 Task: Open Card Natural Language Processing Review in Board Project Time Tracking to Workspace Financial Analysis and Planning and add a team member Softage.4@softage.net, a label Orange, a checklist Bankruptcy Law, an attachment from your computer, a color Orange and finally, add a card description 'Develop and launch new email marketing campaign for lead generation' and a comment 'Let us approach this task with a sense of creativity and innovation, looking for unique and unconventional solutions.'. Add a start date 'Jan 08, 1900' with a due date 'Jan 15, 1900'
Action: Mouse moved to (72, 270)
Screenshot: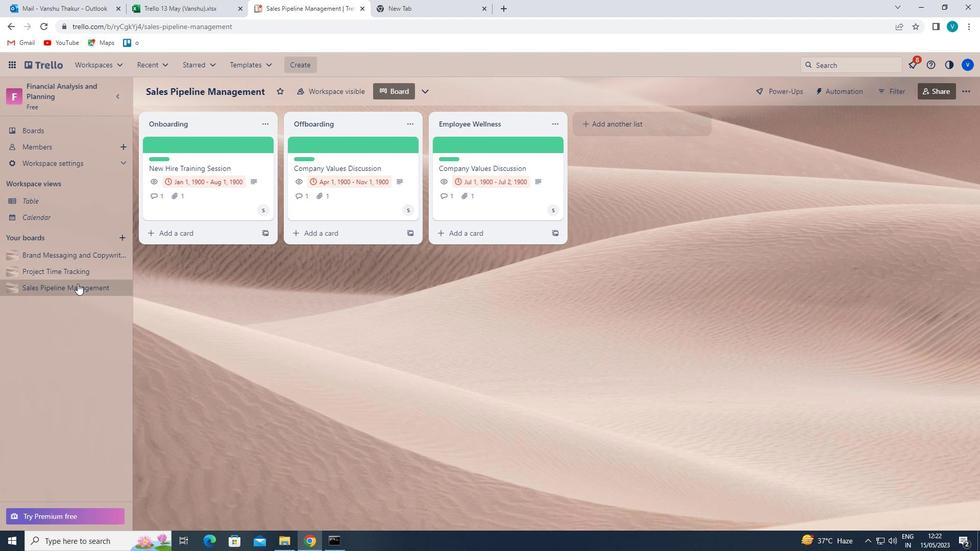 
Action: Mouse pressed left at (72, 270)
Screenshot: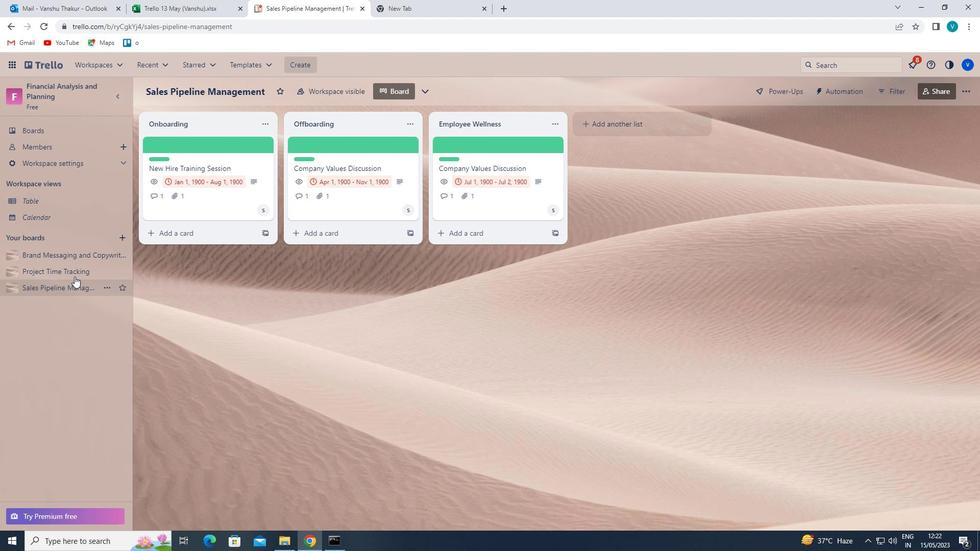 
Action: Mouse moved to (485, 147)
Screenshot: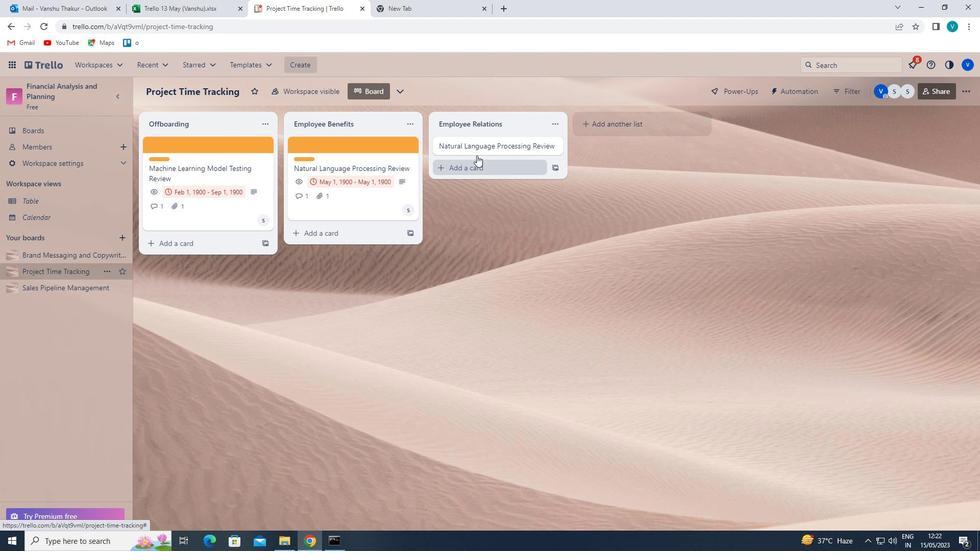 
Action: Mouse pressed left at (485, 147)
Screenshot: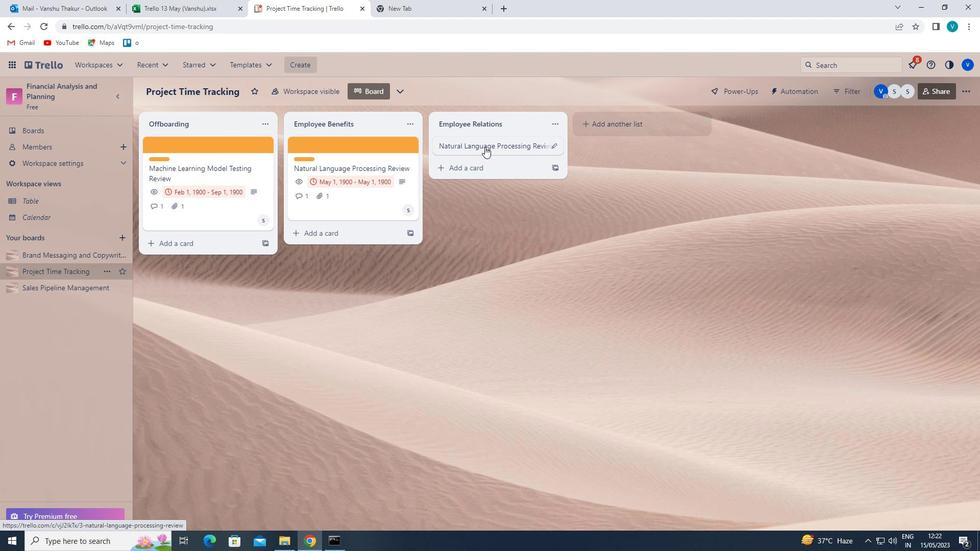 
Action: Mouse moved to (630, 173)
Screenshot: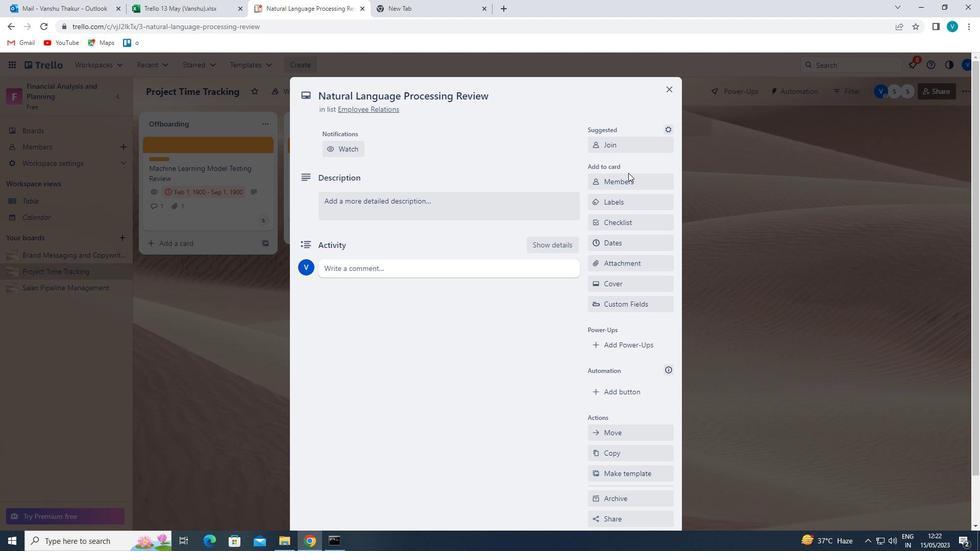 
Action: Mouse pressed left at (630, 173)
Screenshot: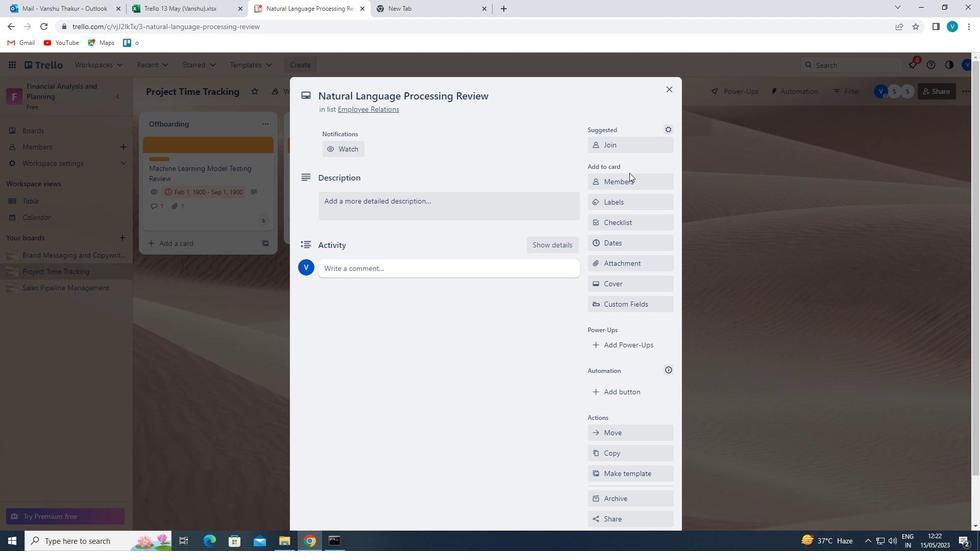 
Action: Mouse moved to (631, 178)
Screenshot: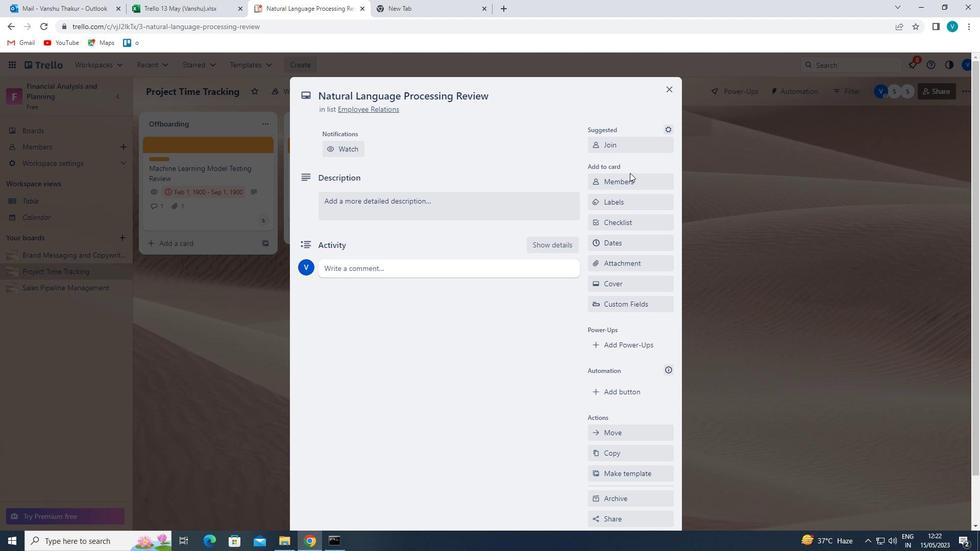 
Action: Mouse pressed left at (631, 178)
Screenshot: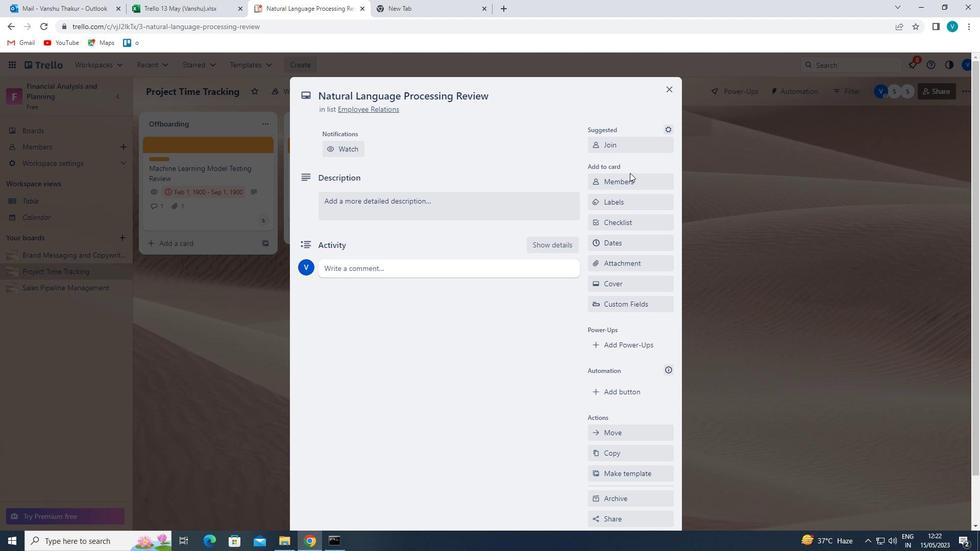 
Action: Mouse moved to (638, 228)
Screenshot: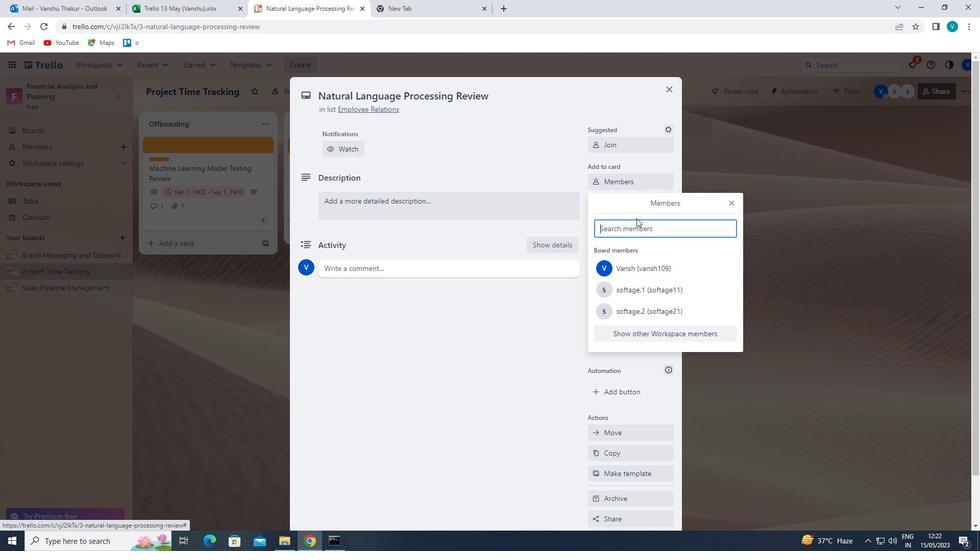 
Action: Mouse pressed left at (638, 228)
Screenshot: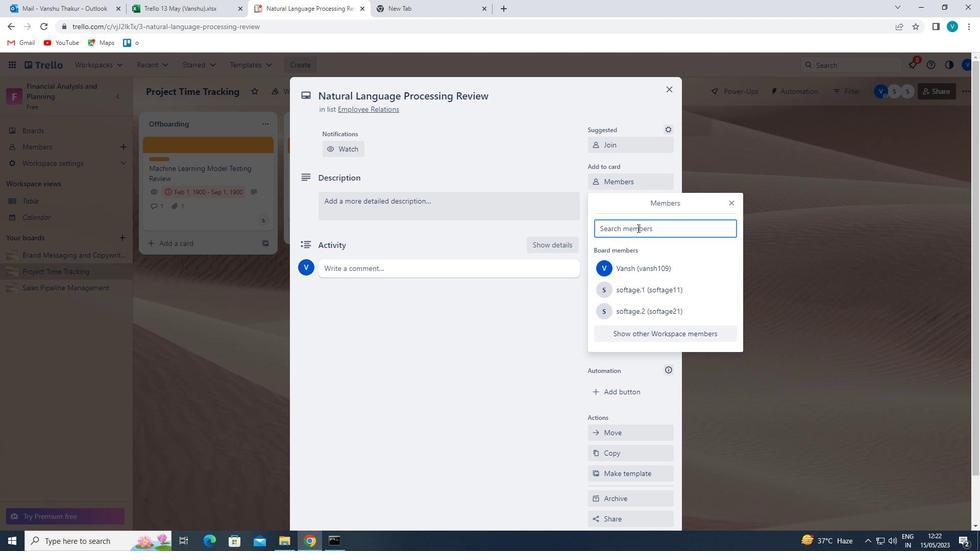 
Action: Key pressed <Key.shift>S
Screenshot: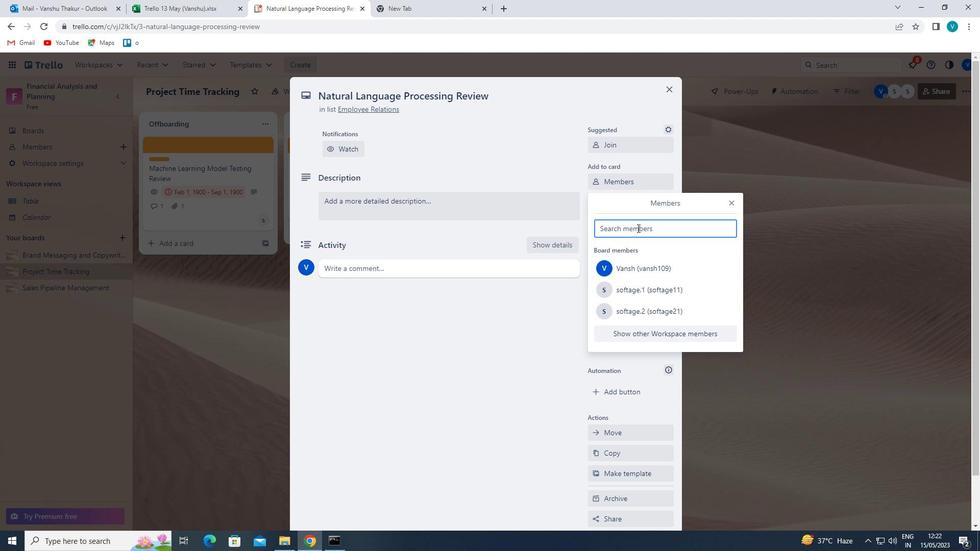 
Action: Mouse moved to (647, 351)
Screenshot: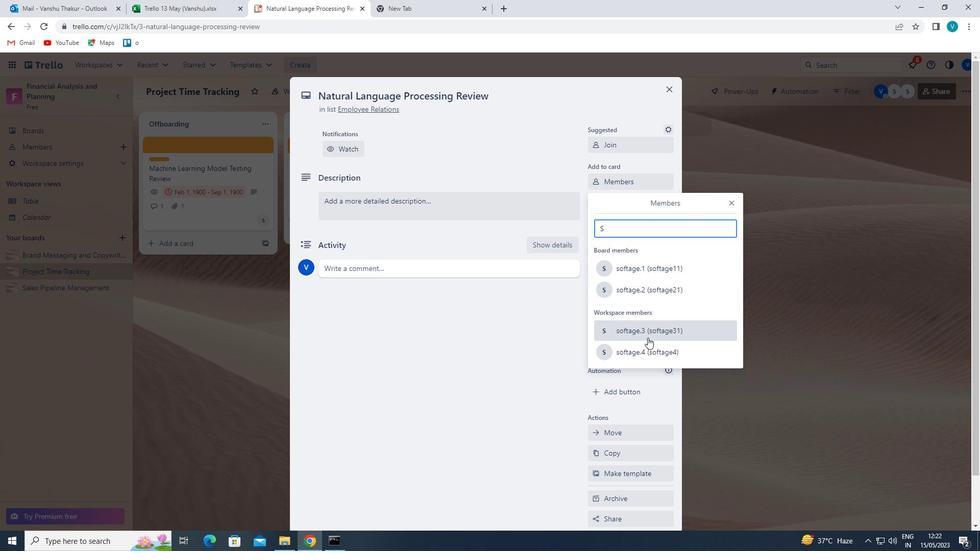 
Action: Mouse pressed left at (647, 351)
Screenshot: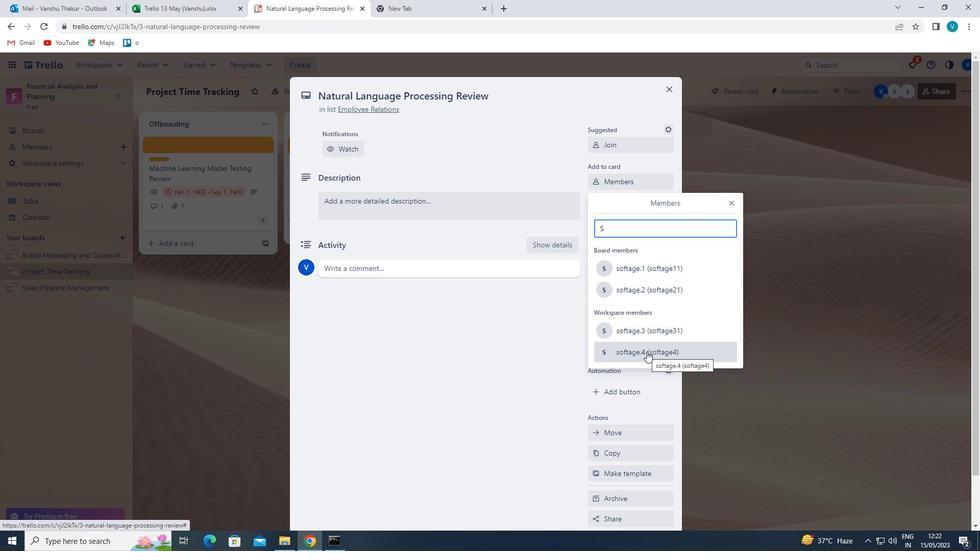 
Action: Mouse moved to (730, 201)
Screenshot: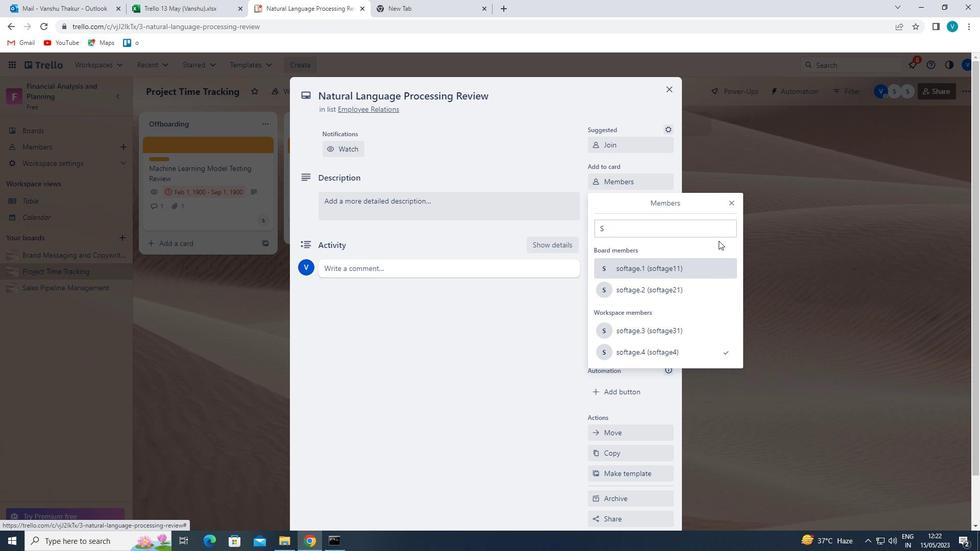 
Action: Mouse pressed left at (730, 201)
Screenshot: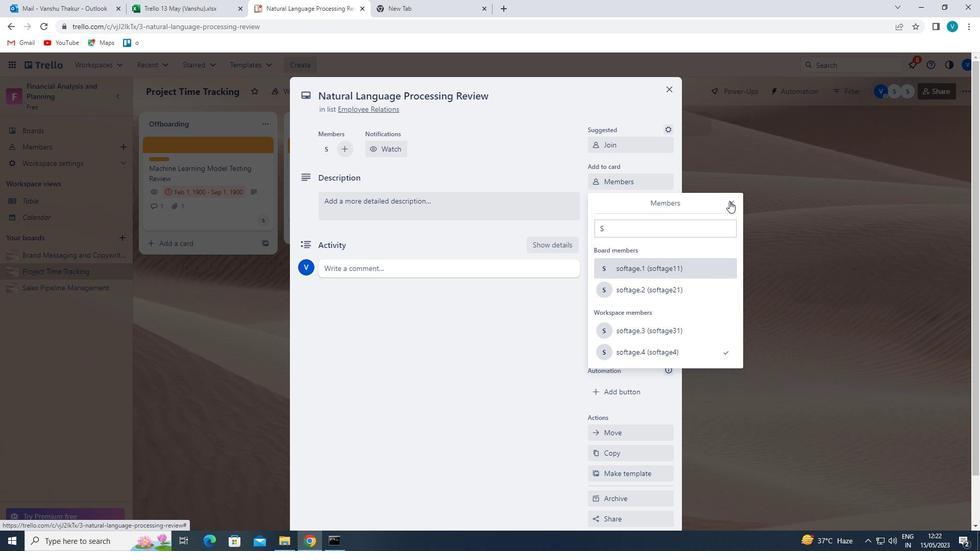 
Action: Mouse moved to (656, 205)
Screenshot: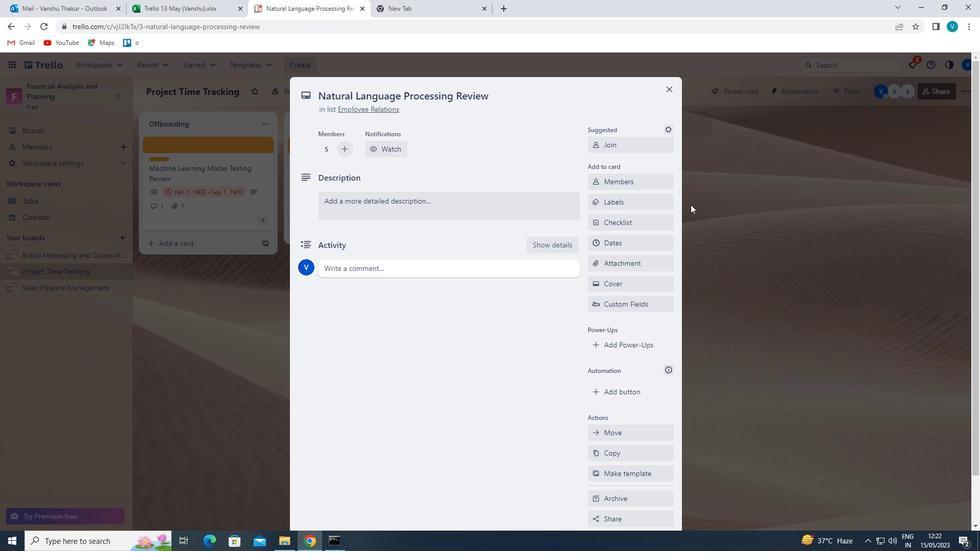 
Action: Mouse pressed left at (656, 205)
Screenshot: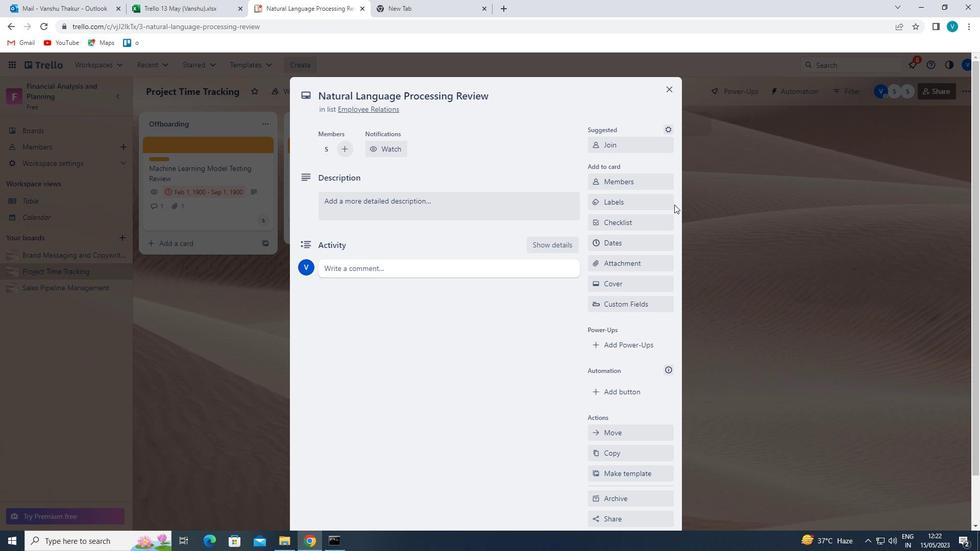 
Action: Mouse moved to (652, 317)
Screenshot: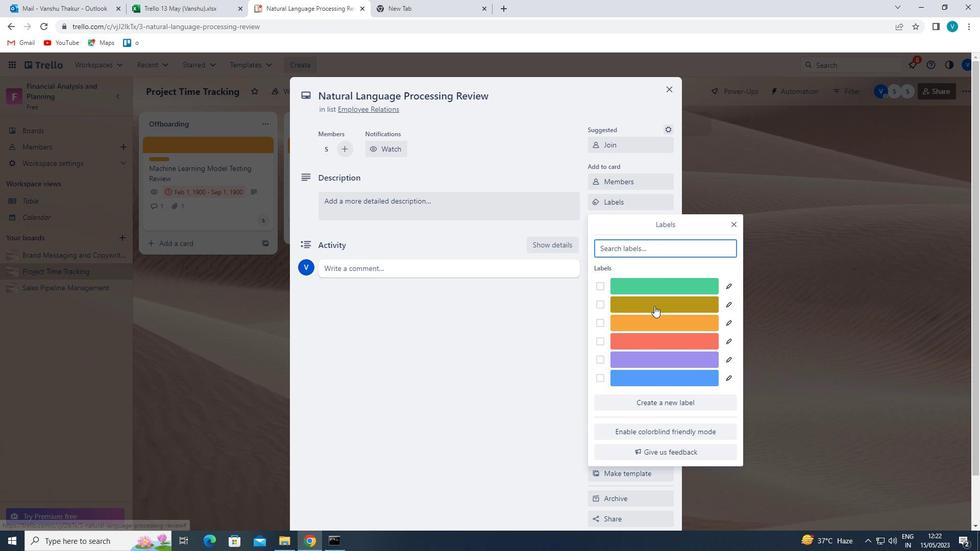 
Action: Mouse pressed left at (652, 317)
Screenshot: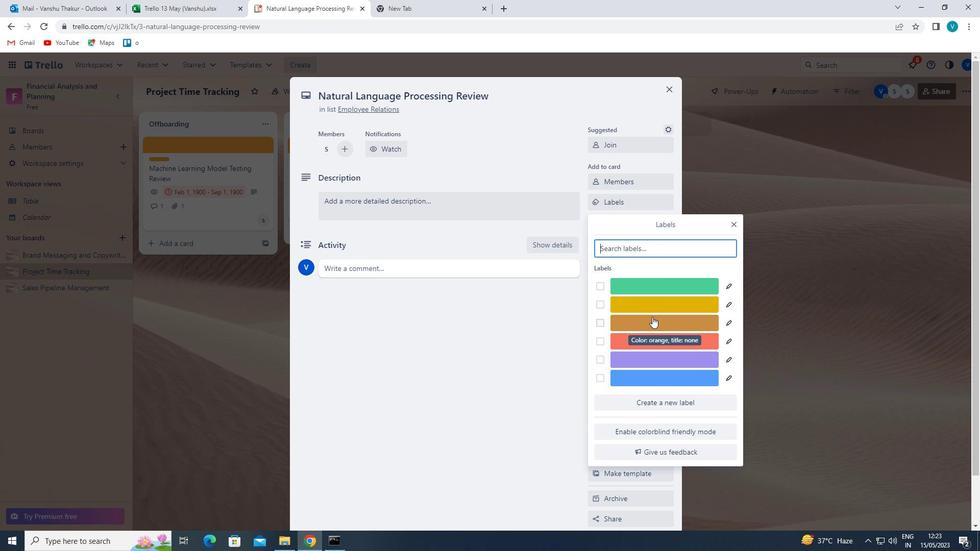 
Action: Mouse moved to (734, 224)
Screenshot: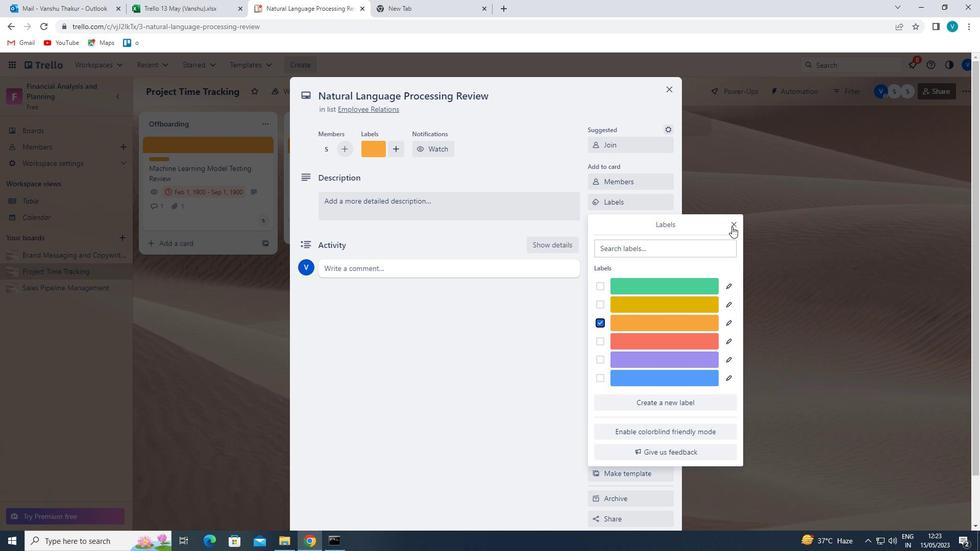 
Action: Mouse pressed left at (734, 224)
Screenshot: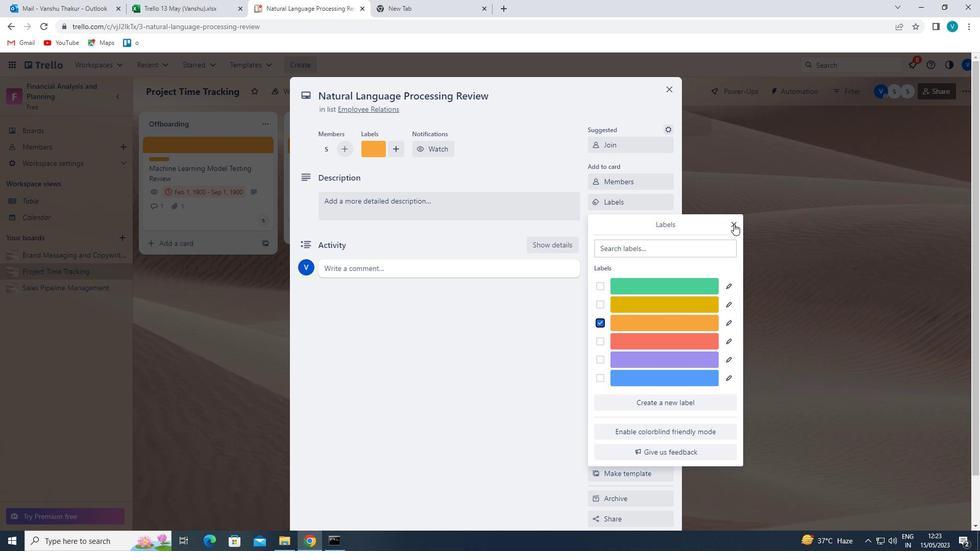 
Action: Mouse moved to (626, 224)
Screenshot: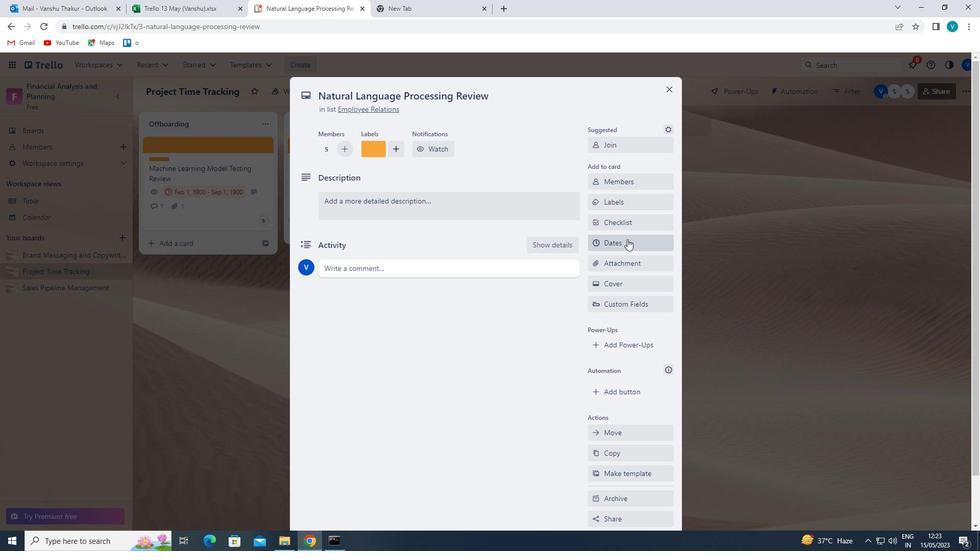 
Action: Mouse pressed left at (626, 224)
Screenshot: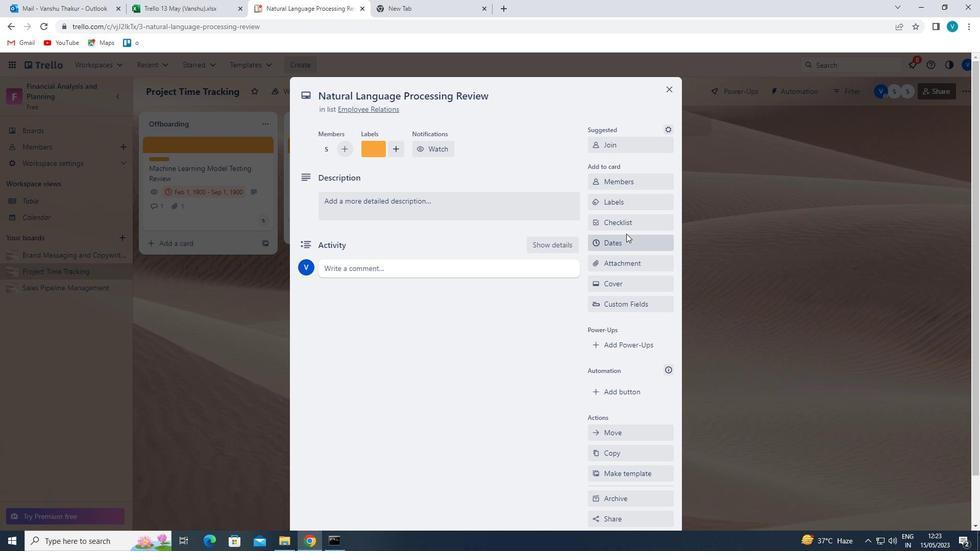 
Action: Key pressed <Key.shift>B
Screenshot: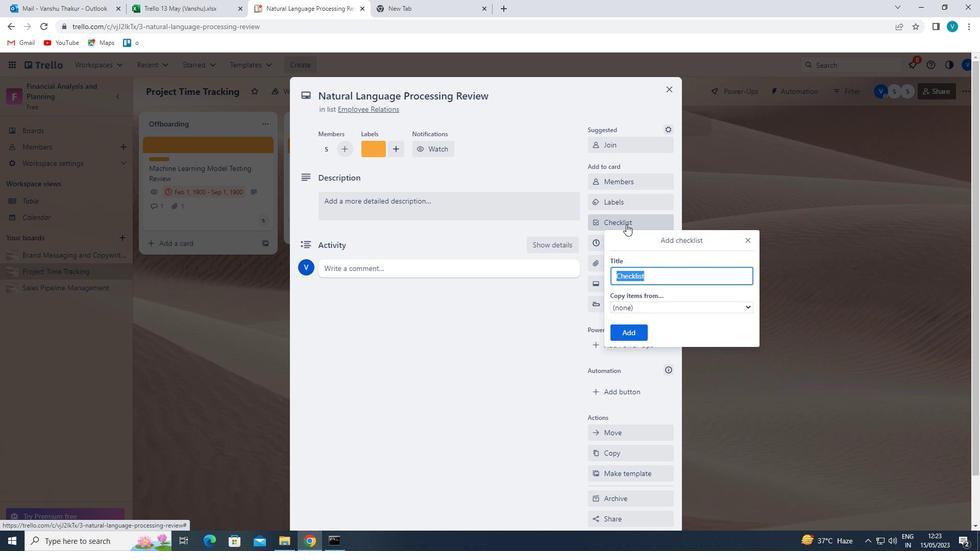 
Action: Mouse moved to (685, 335)
Screenshot: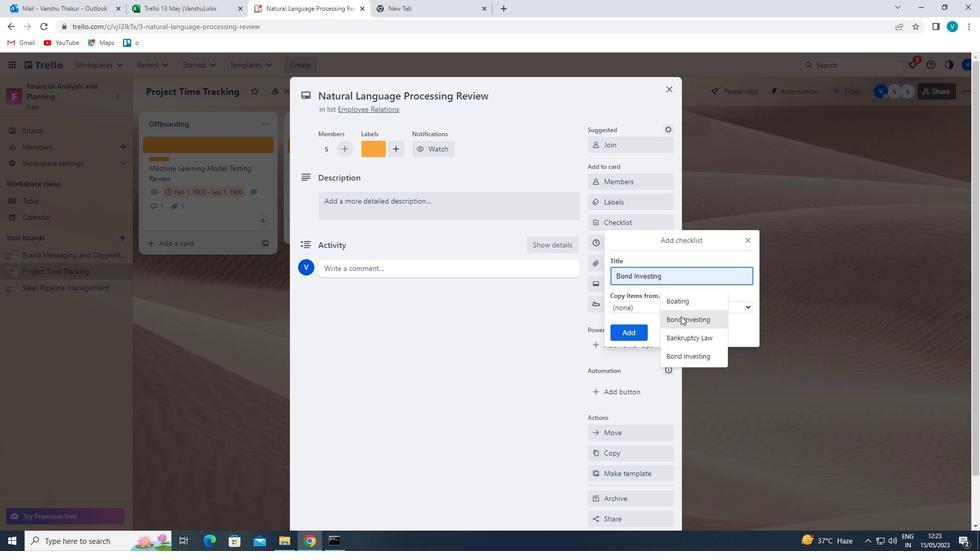 
Action: Mouse pressed left at (685, 335)
Screenshot: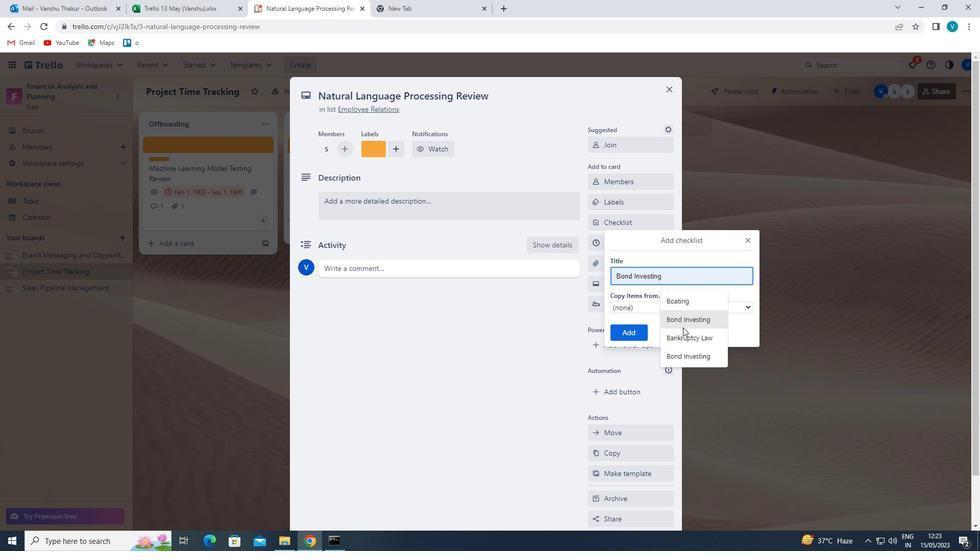 
Action: Mouse moved to (634, 330)
Screenshot: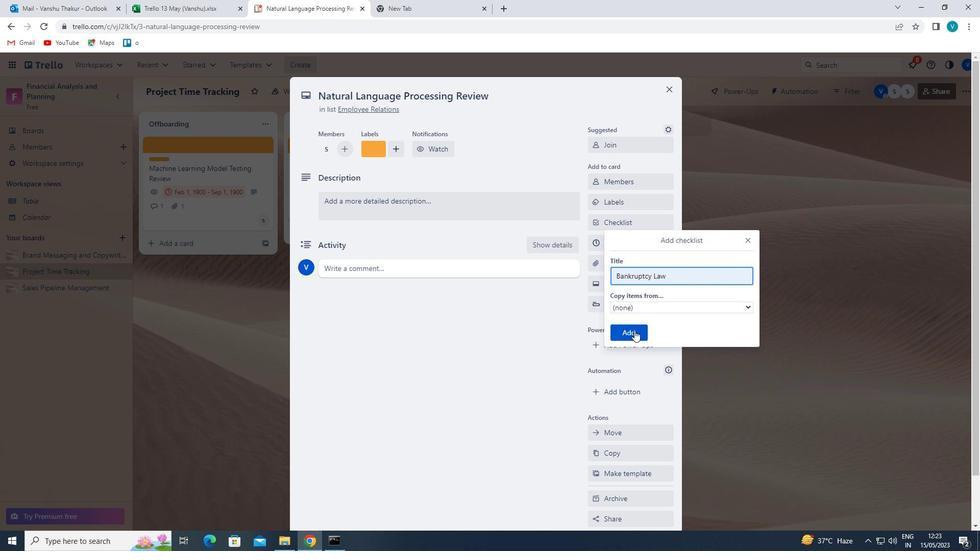 
Action: Mouse pressed left at (634, 330)
Screenshot: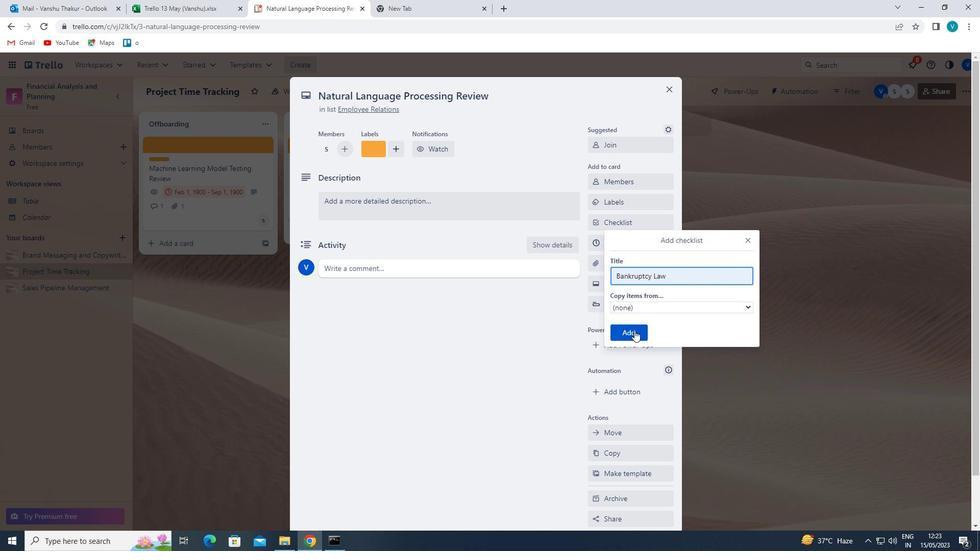 
Action: Mouse moved to (625, 261)
Screenshot: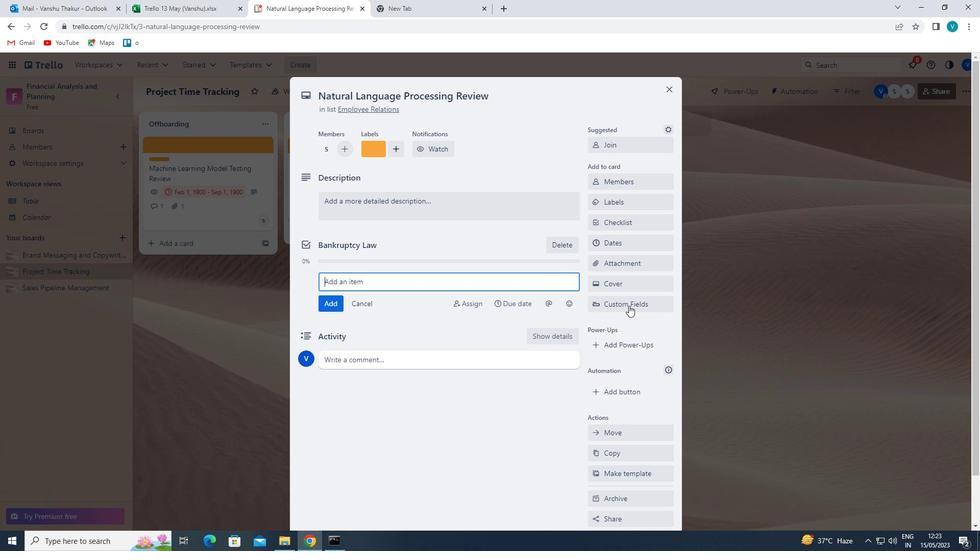 
Action: Mouse pressed left at (625, 261)
Screenshot: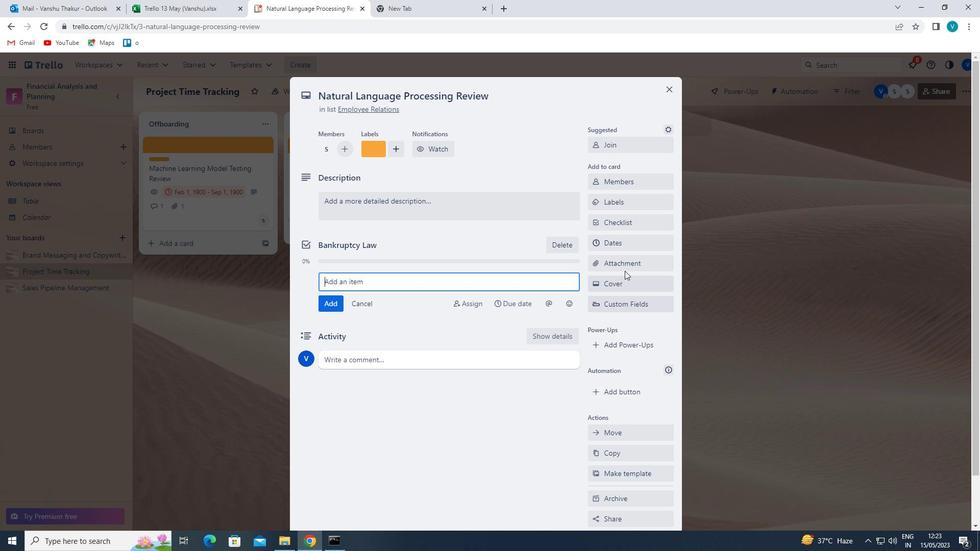 
Action: Mouse moved to (625, 306)
Screenshot: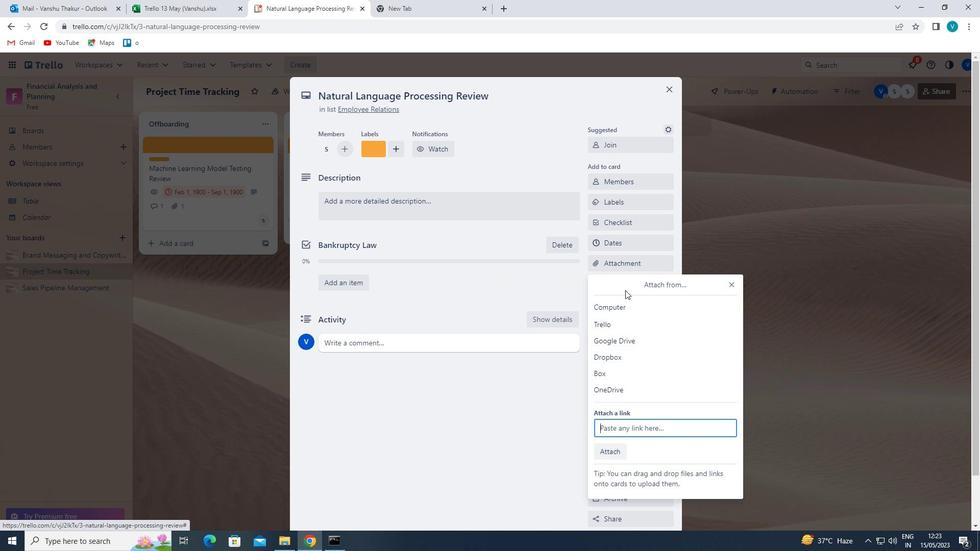 
Action: Mouse pressed left at (625, 306)
Screenshot: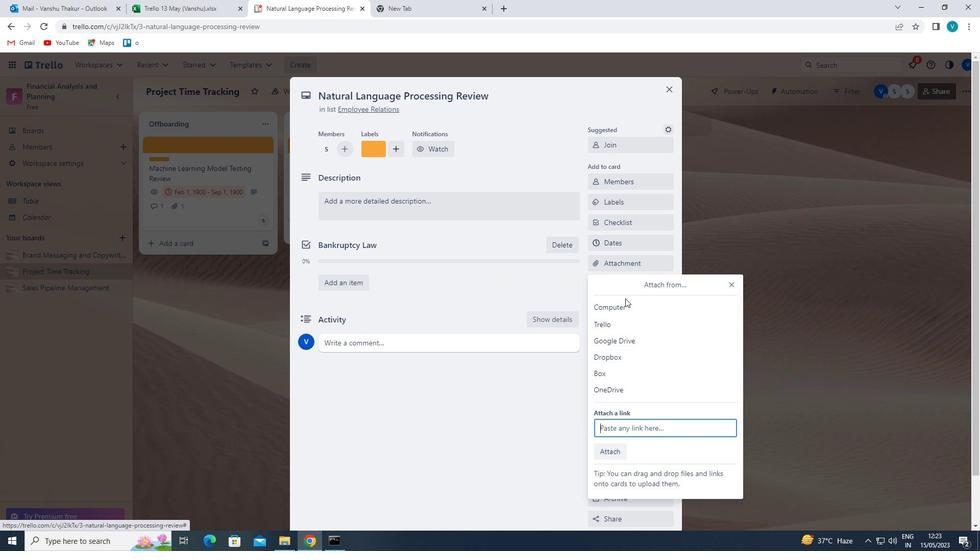 
Action: Mouse moved to (183, 178)
Screenshot: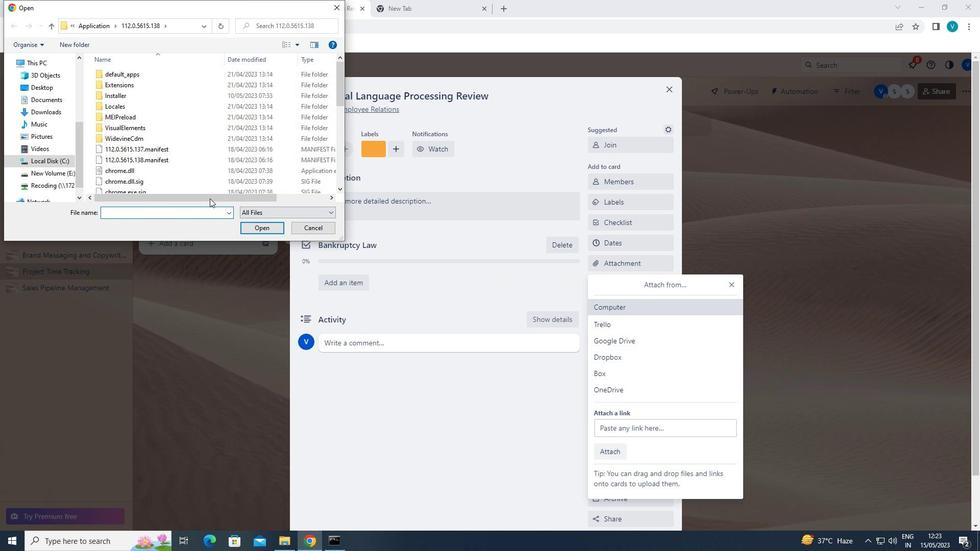 
Action: Mouse pressed left at (183, 178)
Screenshot: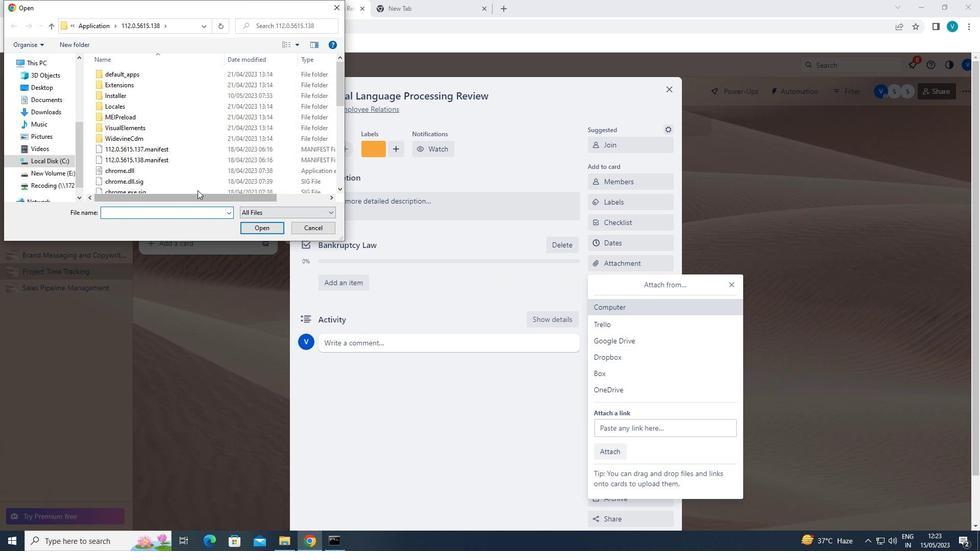 
Action: Mouse moved to (264, 228)
Screenshot: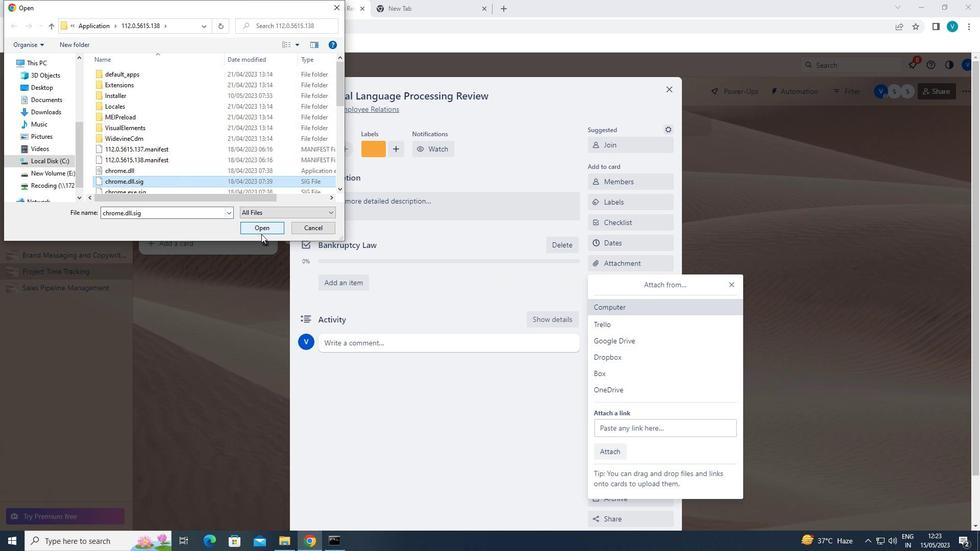 
Action: Mouse pressed left at (264, 228)
Screenshot: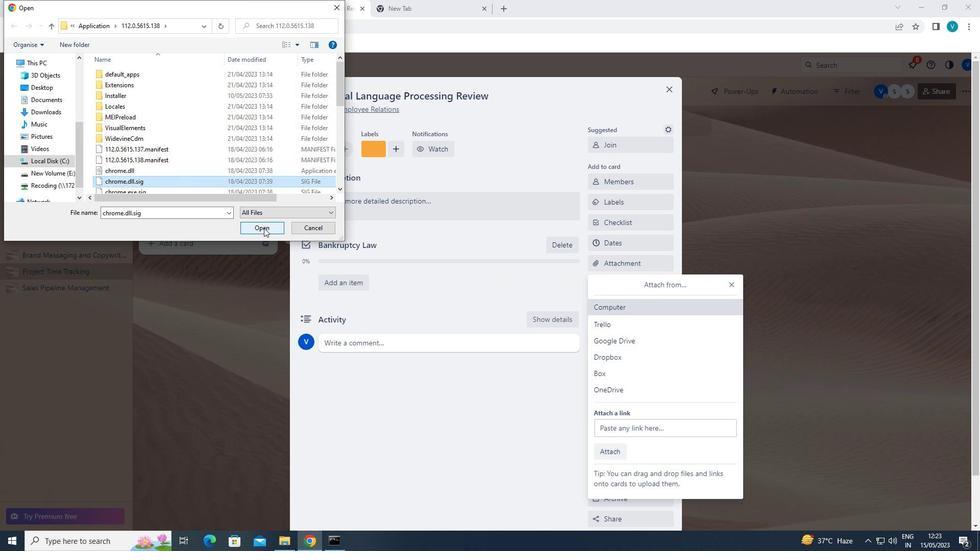 
Action: Mouse moved to (622, 284)
Screenshot: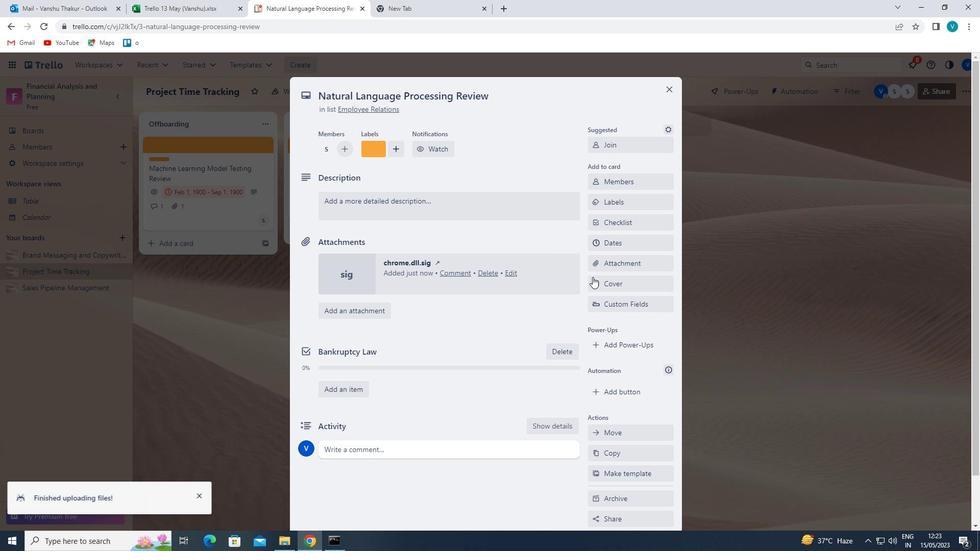 
Action: Mouse pressed left at (622, 284)
Screenshot: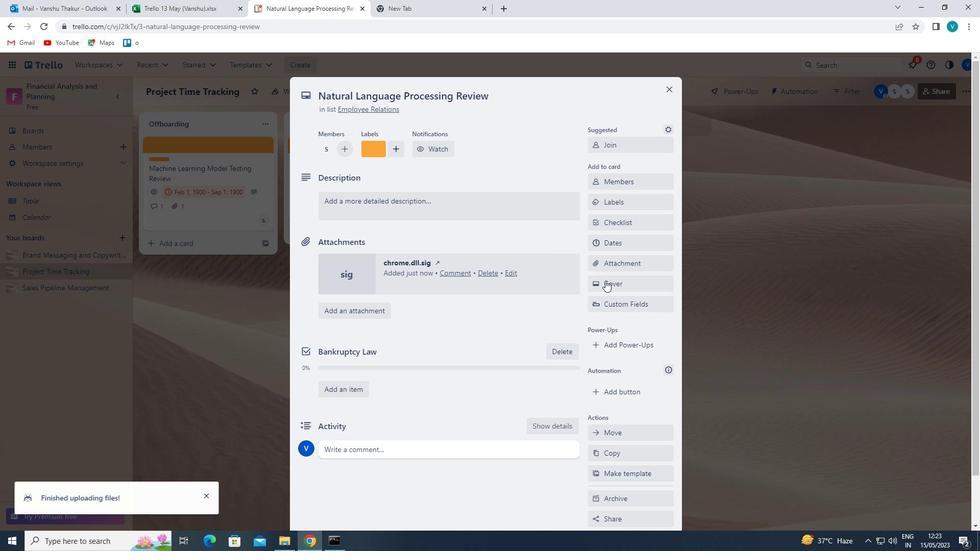 
Action: Mouse moved to (659, 323)
Screenshot: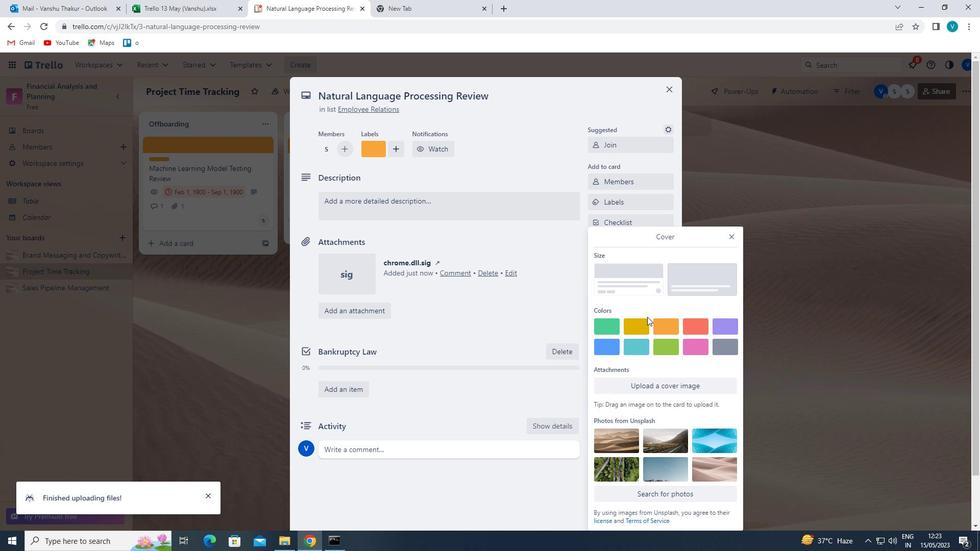 
Action: Mouse pressed left at (659, 323)
Screenshot: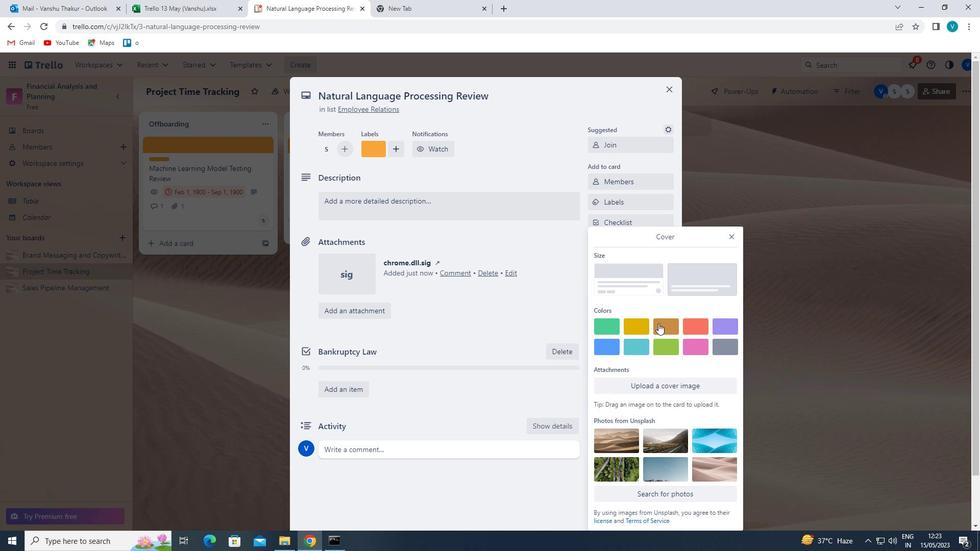 
Action: Mouse moved to (730, 222)
Screenshot: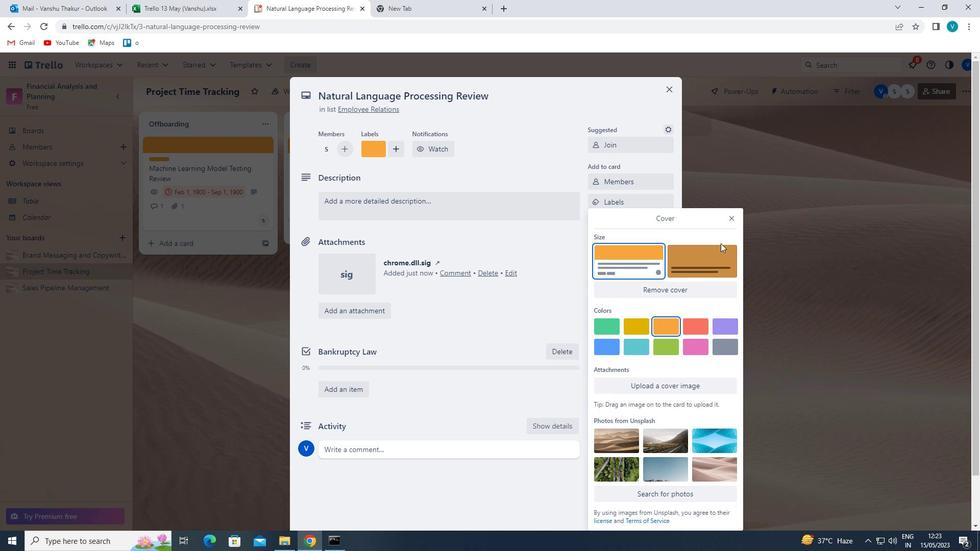 
Action: Mouse pressed left at (730, 222)
Screenshot: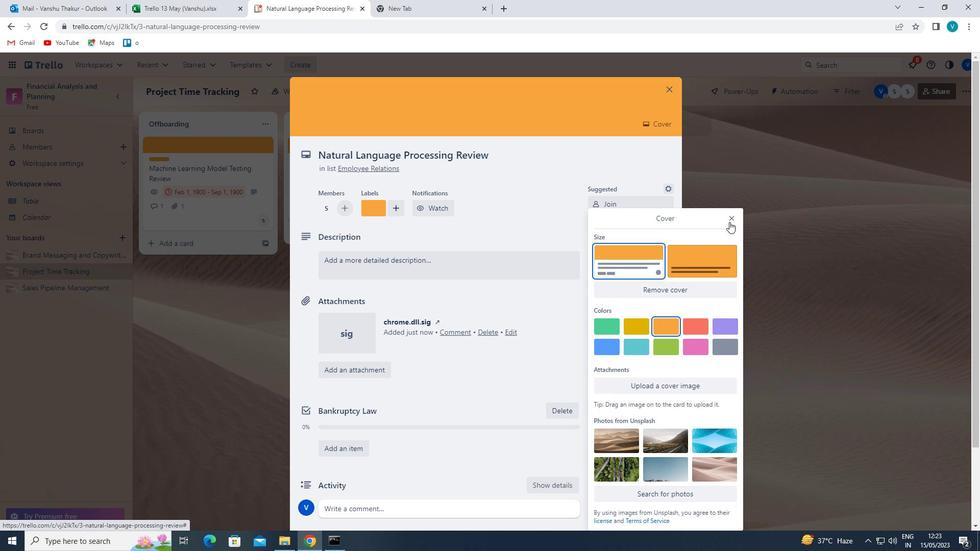 
Action: Mouse moved to (508, 262)
Screenshot: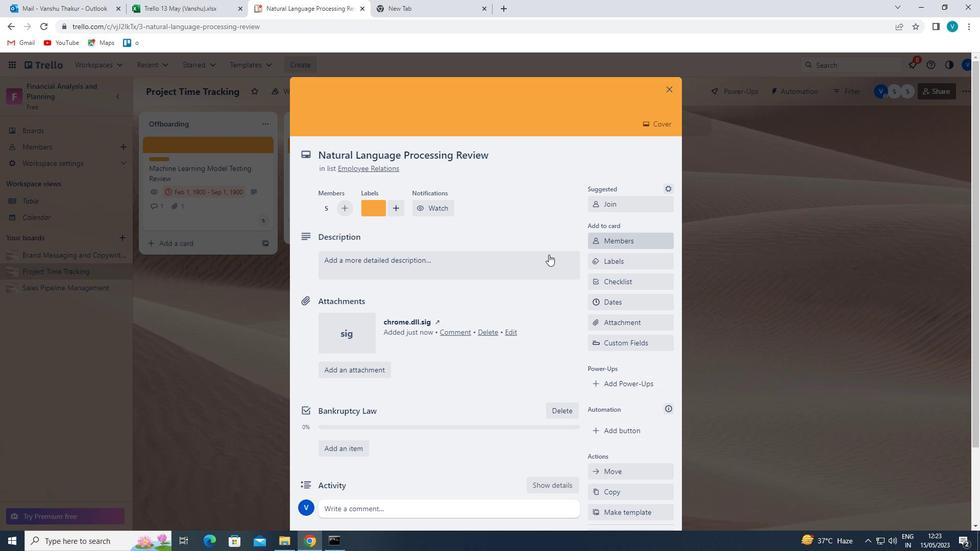 
Action: Mouse pressed left at (508, 262)
Screenshot: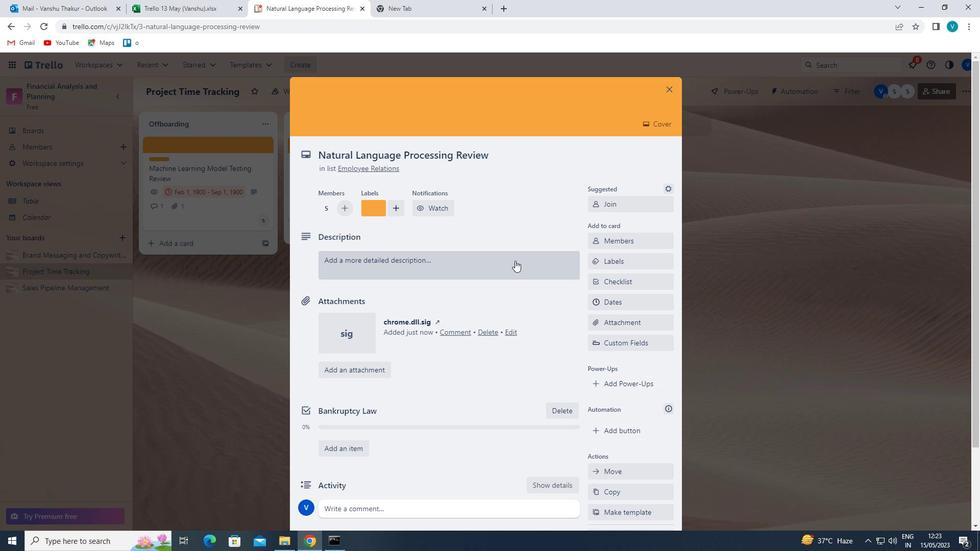 
Action: Key pressed '<Key.shift>DEVELOP<Key.space>AND<Key.space>LAUNCH<Key.space>NEW<Key.space>EMAIL<Key.space>MARKETING<Key.space>CAMPAIGN<Key.space>FOR<Key.space>LEAD<Key.space>GENERATION.'
Screenshot: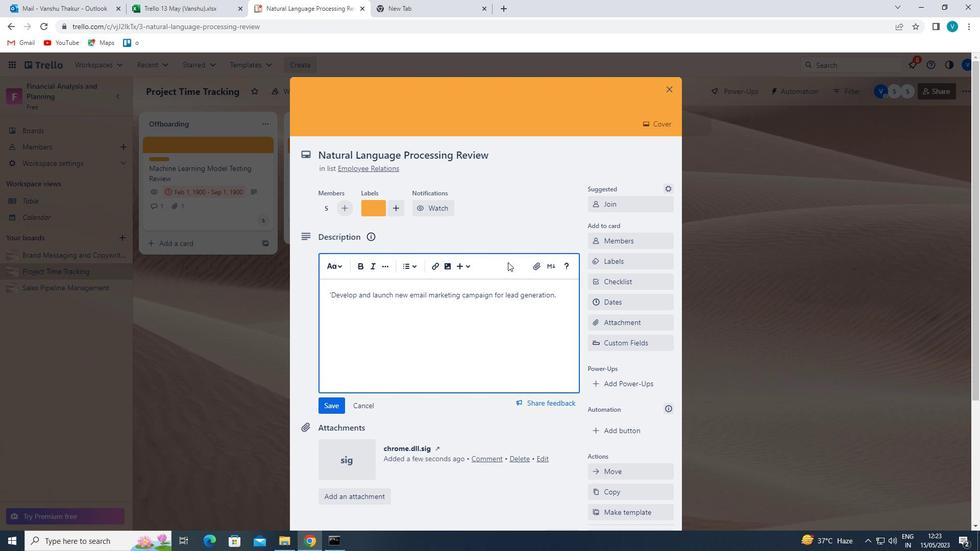 
Action: Mouse moved to (338, 398)
Screenshot: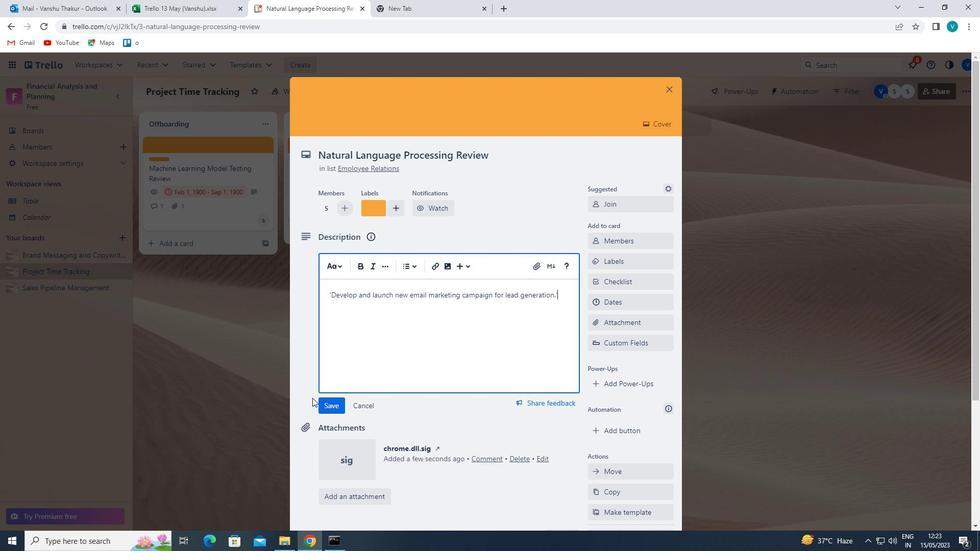 
Action: Mouse pressed left at (338, 398)
Screenshot: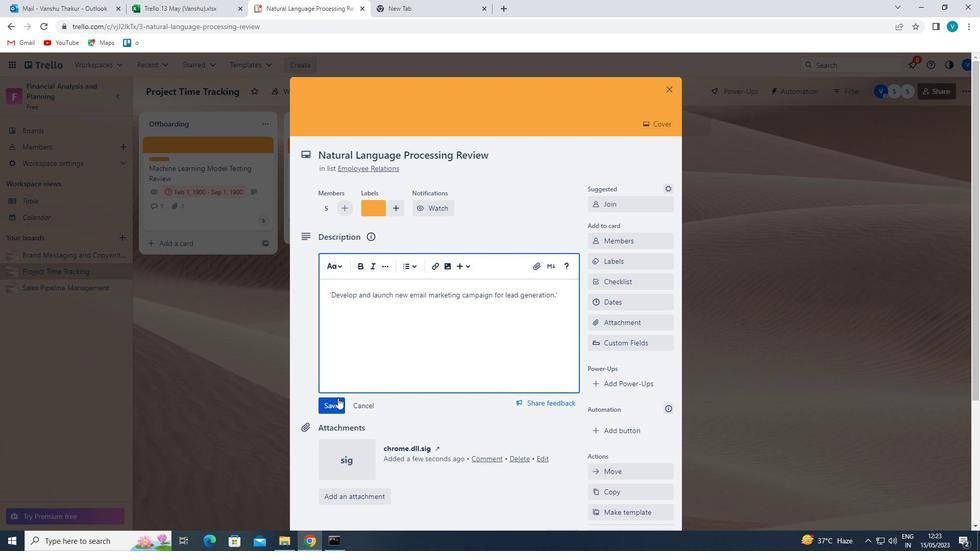 
Action: Mouse moved to (351, 392)
Screenshot: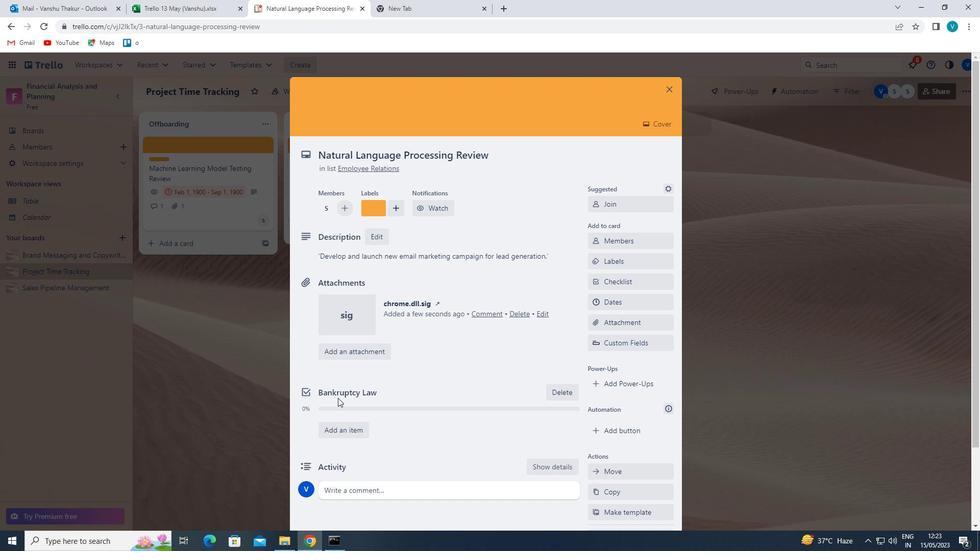 
Action: Mouse scrolled (351, 391) with delta (0, 0)
Screenshot: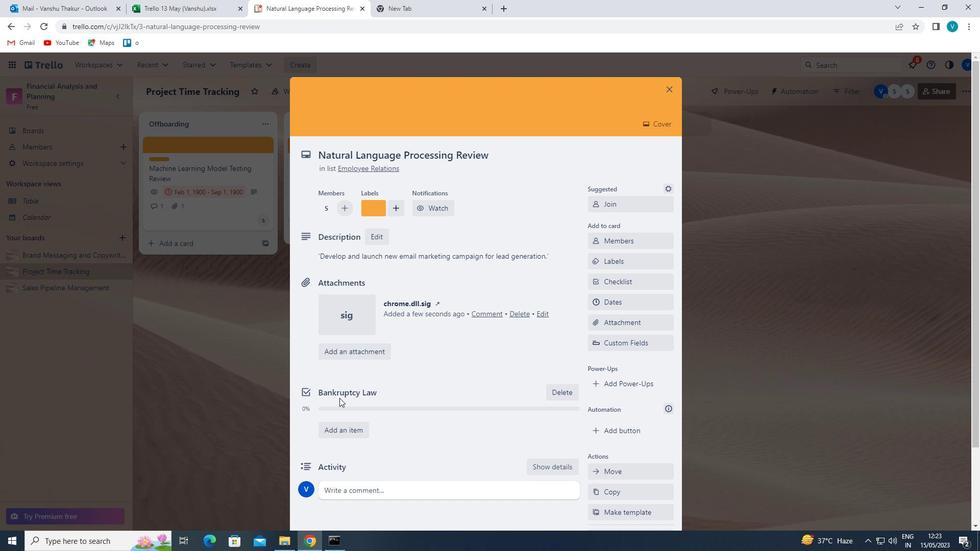 
Action: Mouse moved to (349, 446)
Screenshot: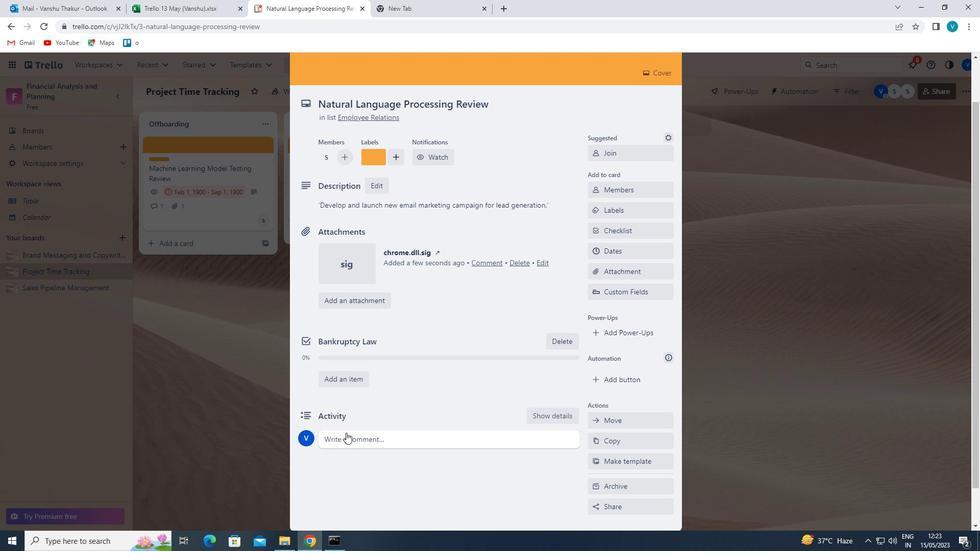 
Action: Mouse pressed left at (349, 446)
Screenshot: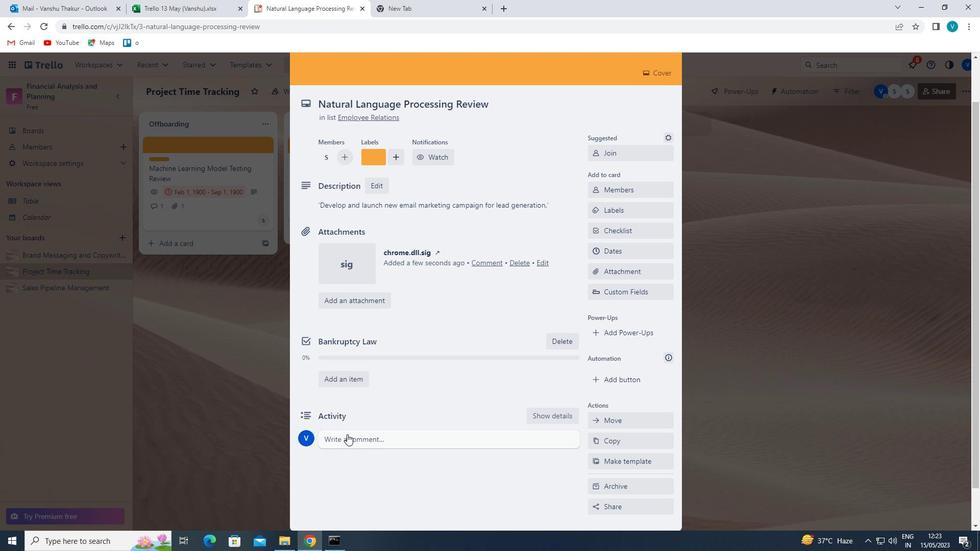 
Action: Mouse moved to (350, 446)
Screenshot: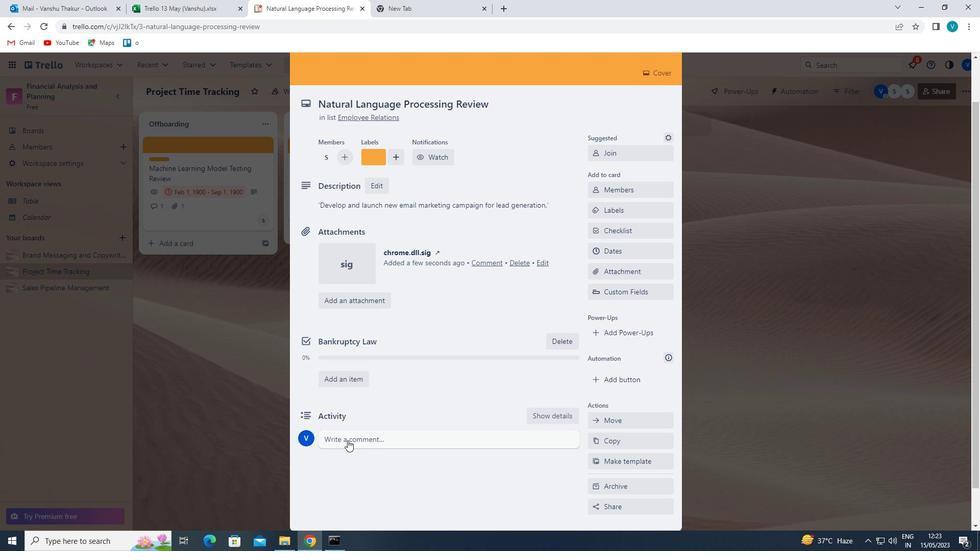 
Action: Key pressed '<Key.shift>LET<Key.space>US<Key.space>APPROACH<Key.space>THI<Key.space>S<Key.backspace><Key.backspace>S<Key.space>TASK<Key.space>WITH<Key.space>A<Key.space>SENSE<Key.space>OF<Key.space>CREATIVITY<Key.space>AND<Key.space>INNOVATION,<Key.space>LOOKING<Key.space>FOR<Key.space>UNIQUE<Key.space>AND<Key.space>UNCONVENTIONAL<Key.space>SOLUTIONS.'
Screenshot: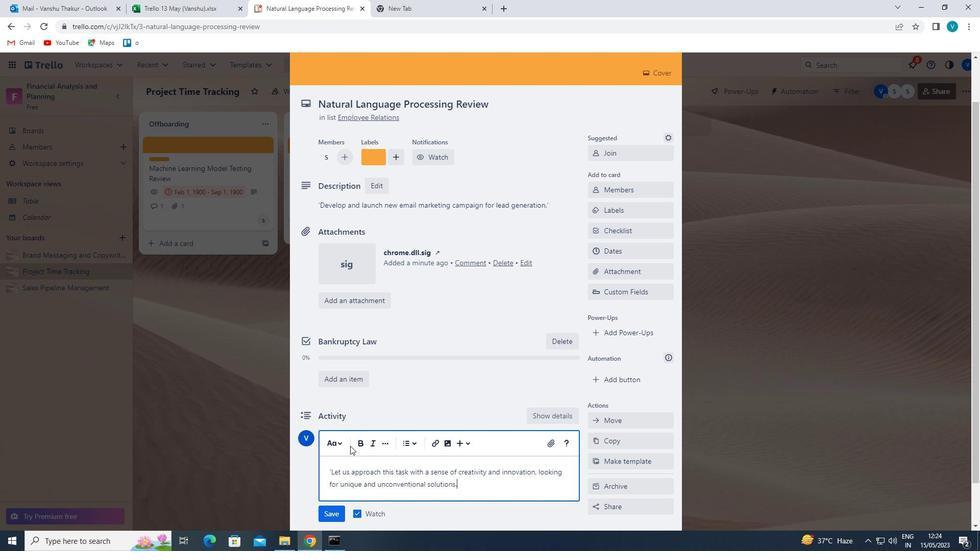 
Action: Mouse moved to (336, 511)
Screenshot: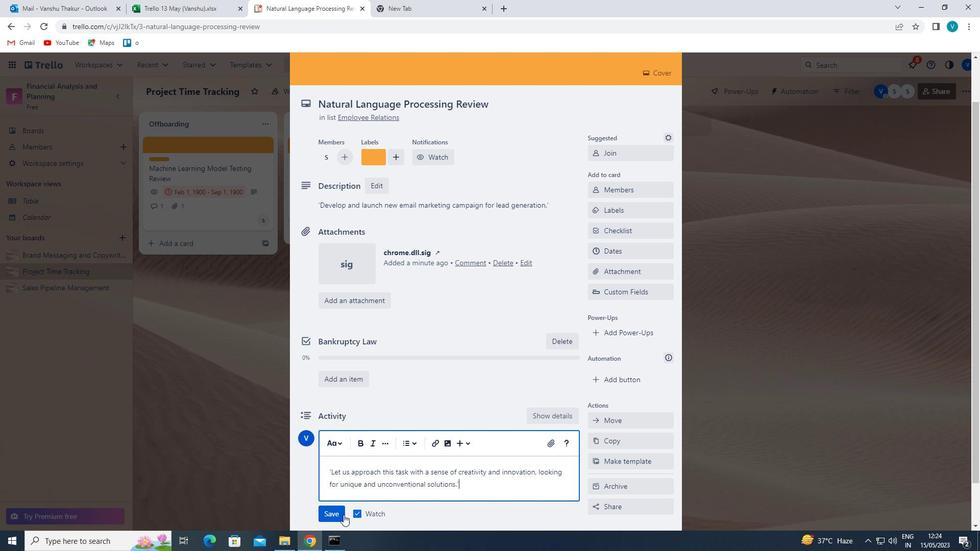 
Action: Mouse pressed left at (336, 511)
Screenshot: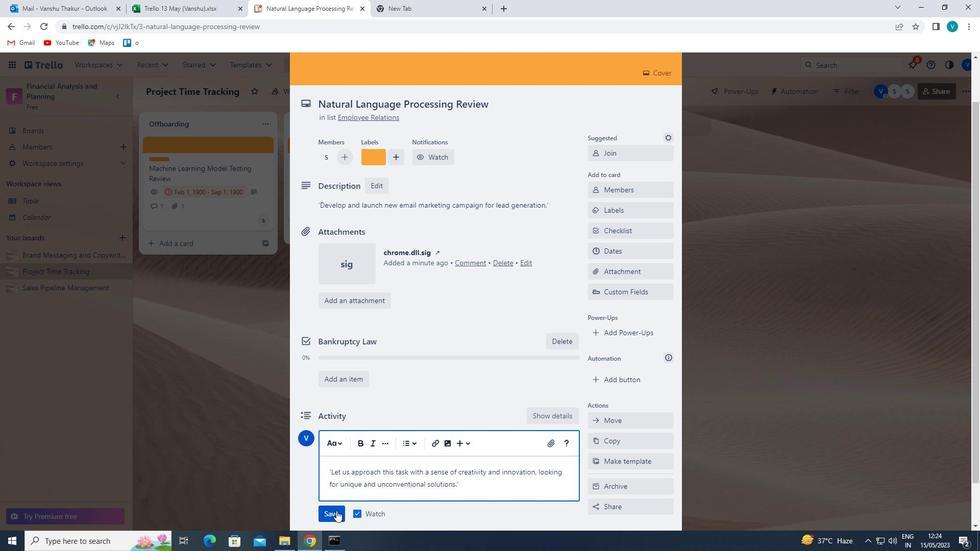 
Action: Mouse moved to (635, 254)
Screenshot: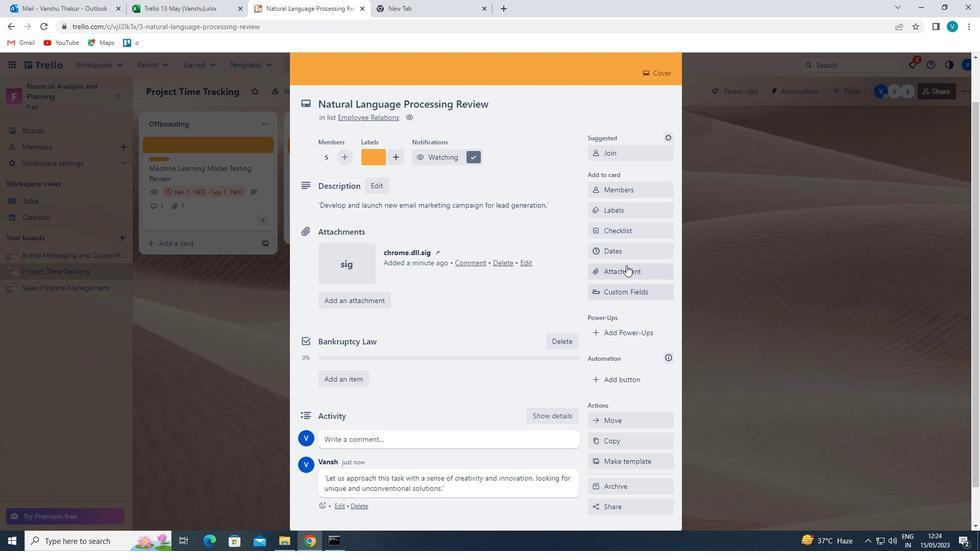 
Action: Mouse pressed left at (635, 254)
Screenshot: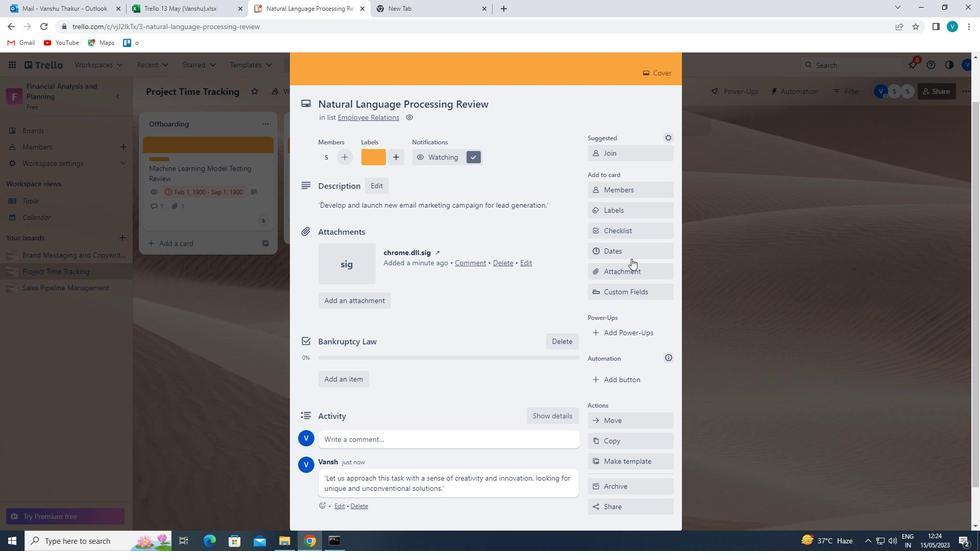 
Action: Mouse moved to (600, 277)
Screenshot: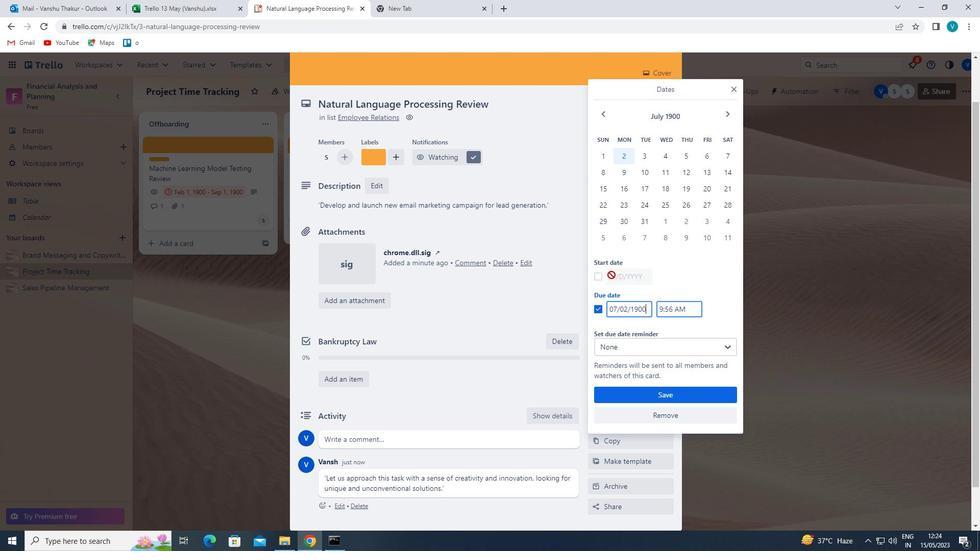 
Action: Mouse pressed left at (600, 277)
Screenshot: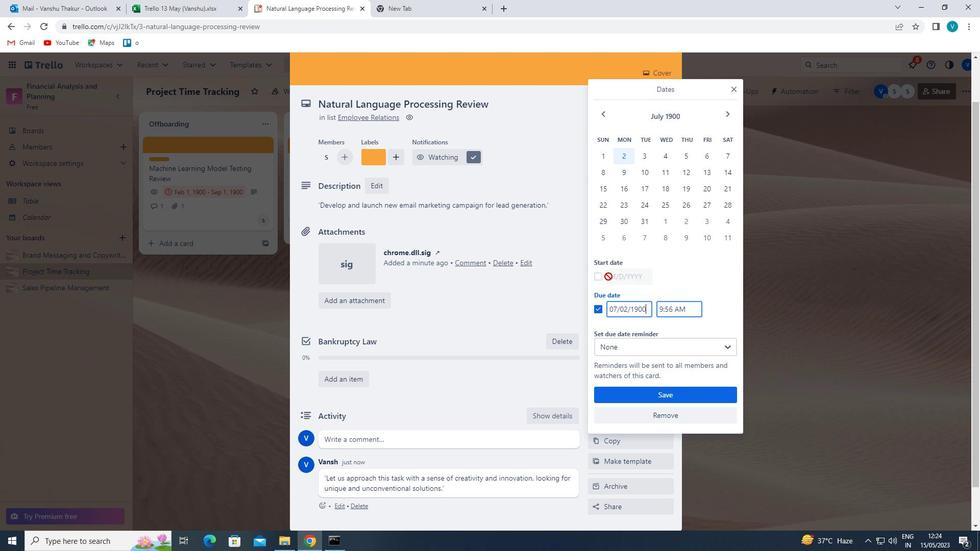 
Action: Mouse moved to (610, 275)
Screenshot: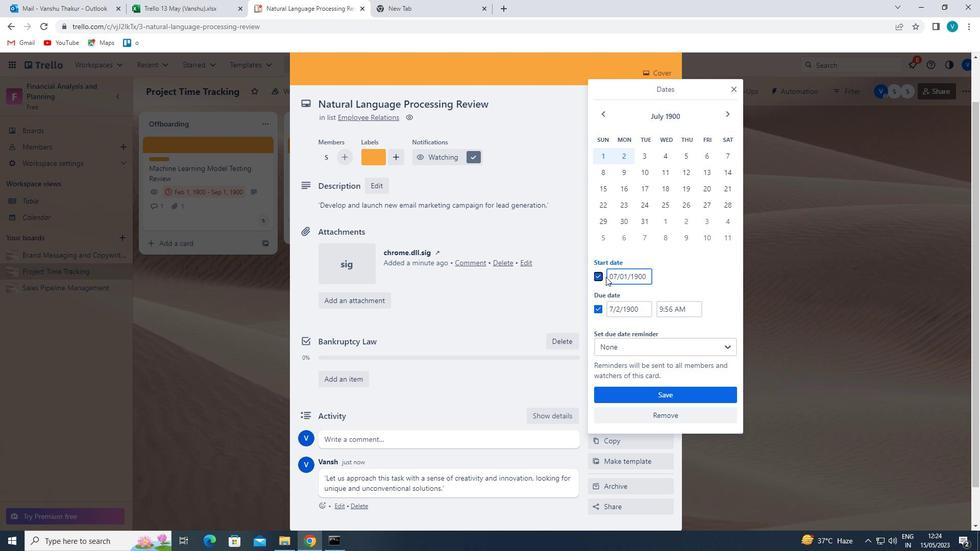 
Action: Mouse pressed left at (610, 275)
Screenshot: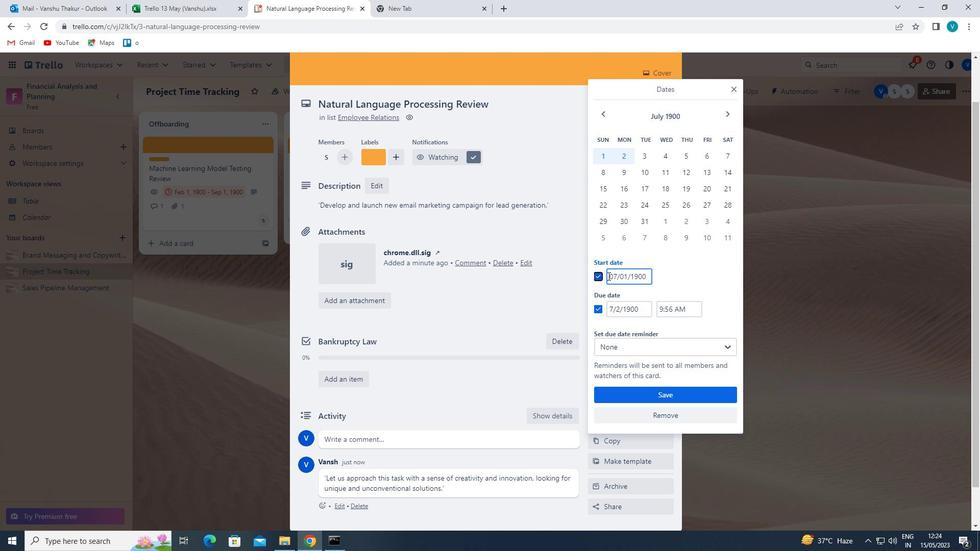 
Action: Mouse moved to (652, 315)
Screenshot: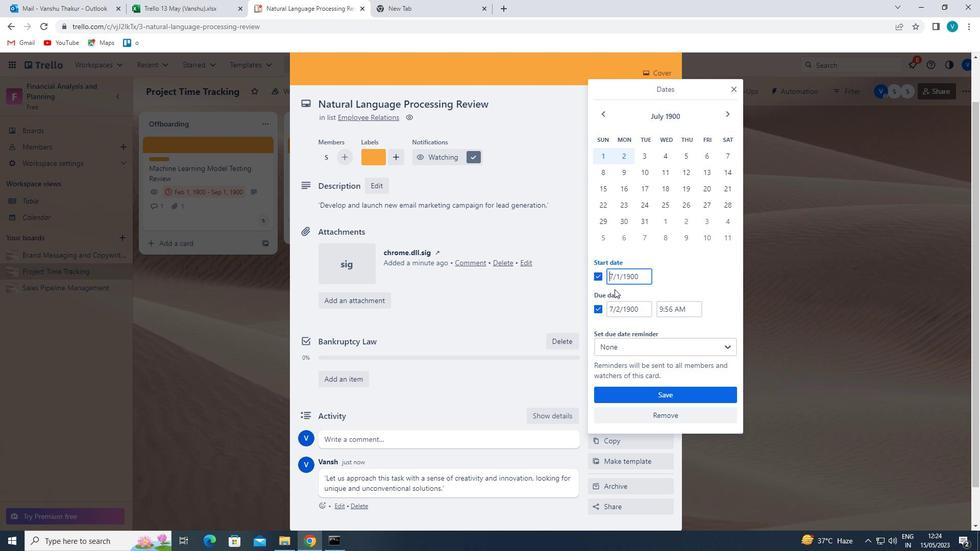 
Action: Key pressed <Key.right><Key.backspace>8
Screenshot: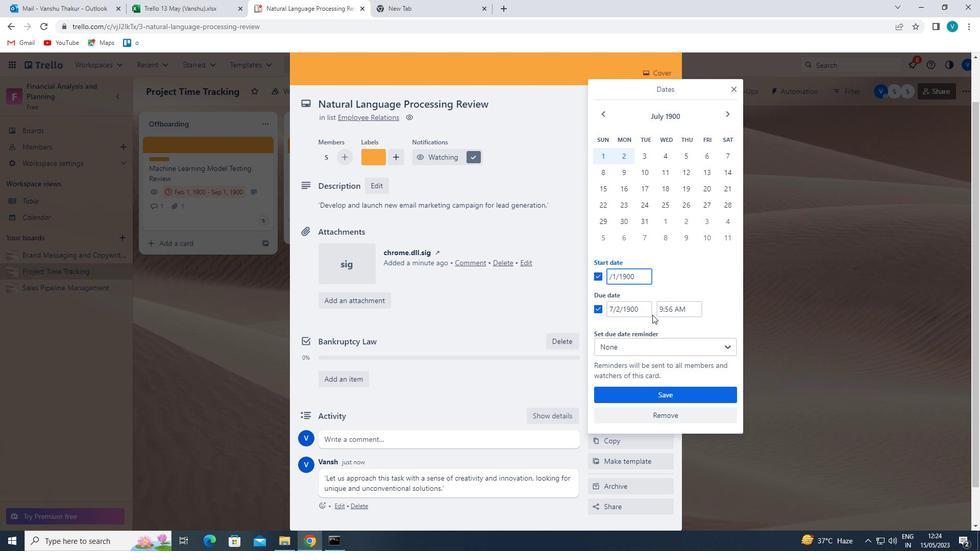 
Action: Mouse moved to (617, 306)
Screenshot: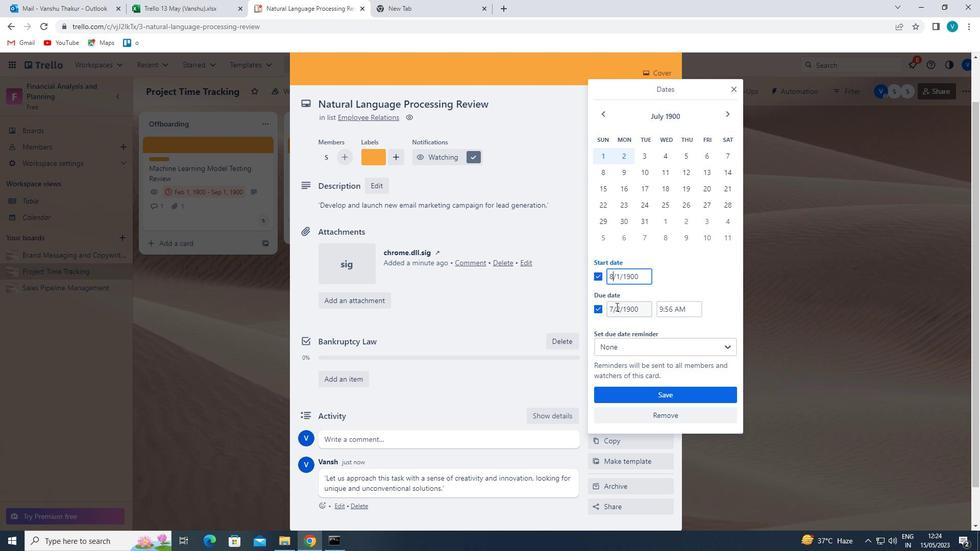 
Action: Mouse pressed left at (617, 306)
Screenshot: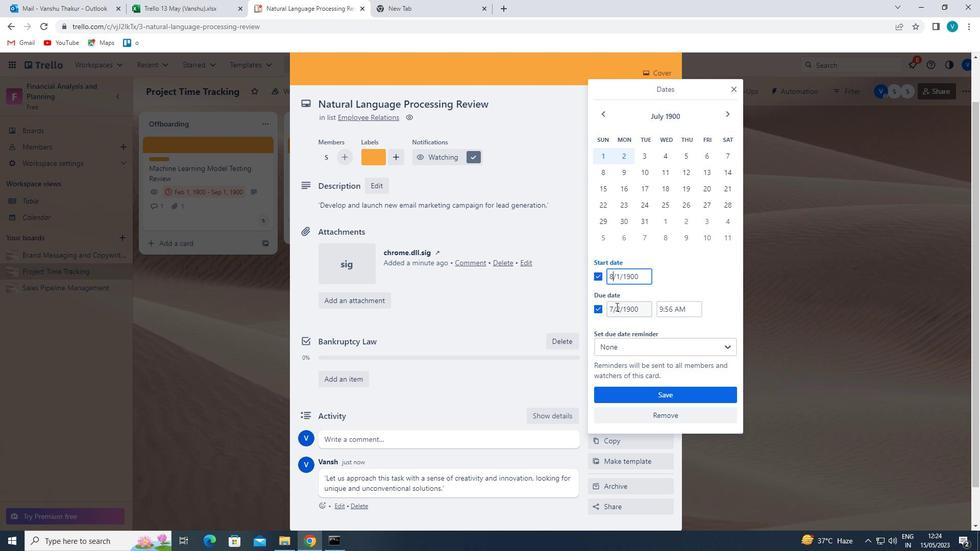 
Action: Mouse moved to (627, 306)
Screenshot: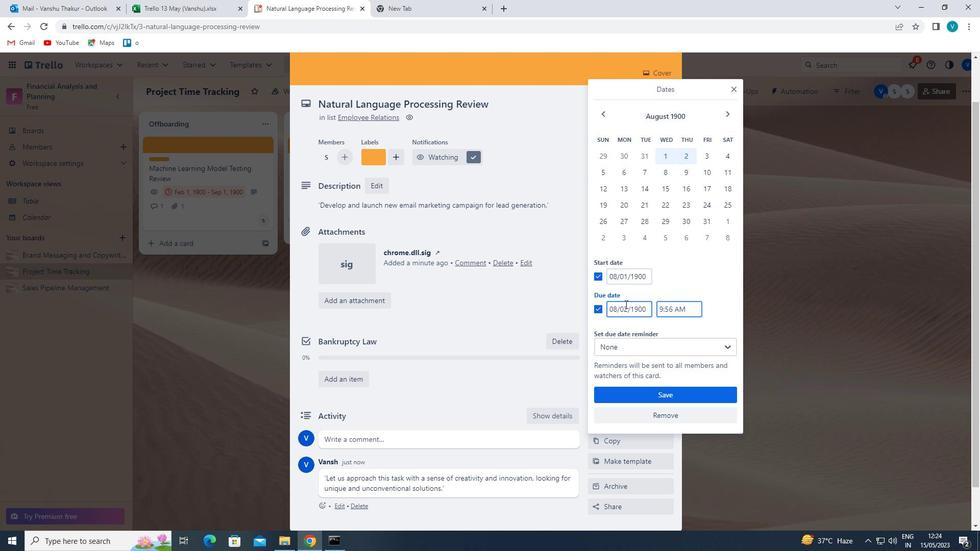 
Action: Mouse pressed left at (627, 306)
Screenshot: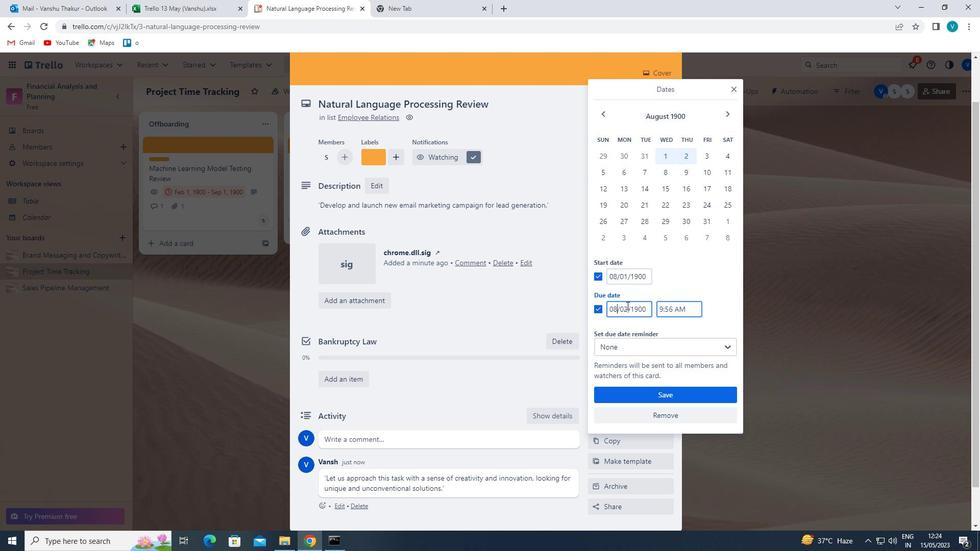 
Action: Mouse moved to (615, 342)
Screenshot: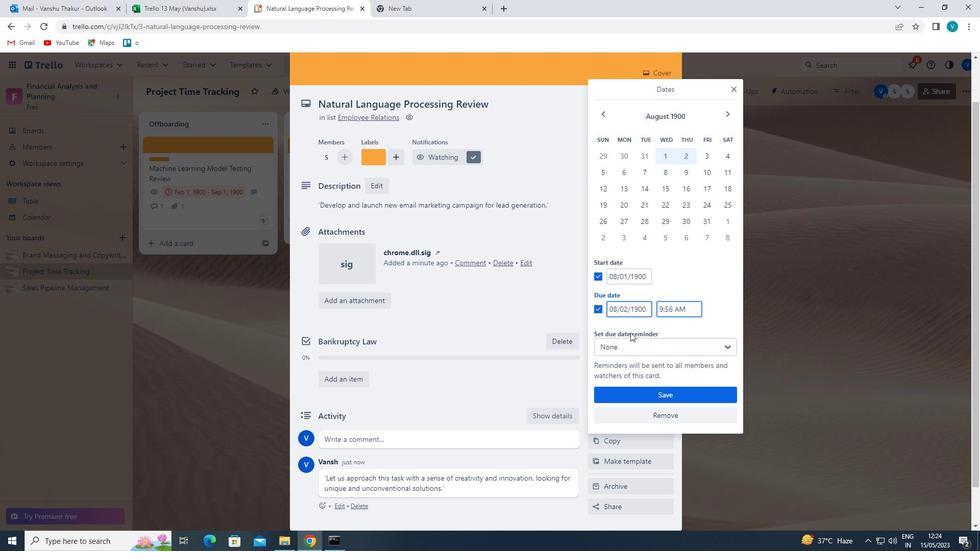 
Action: Key pressed <Key.backspace>1<Key.left><Key.left><Key.left><Key.backspace><Key.backspace>15
Screenshot: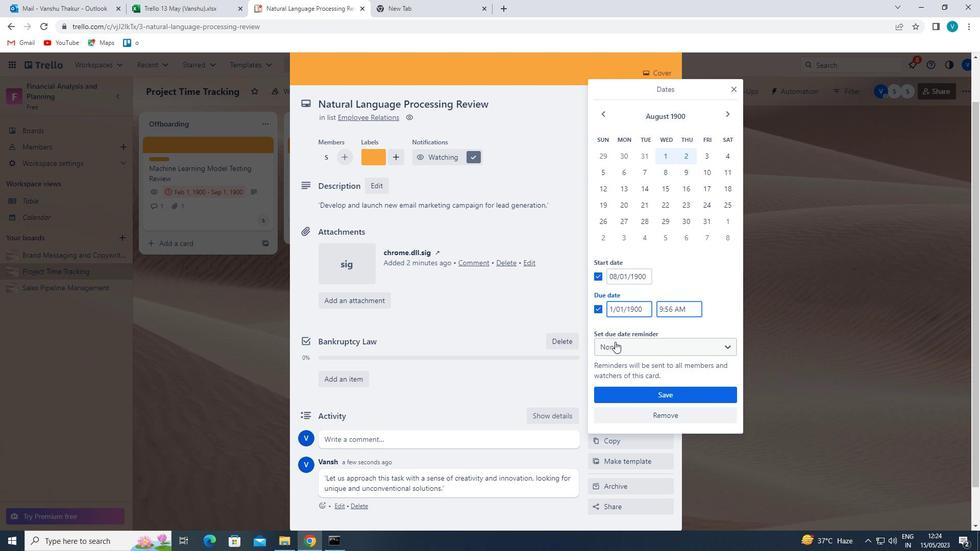 
Action: Mouse moved to (620, 390)
Screenshot: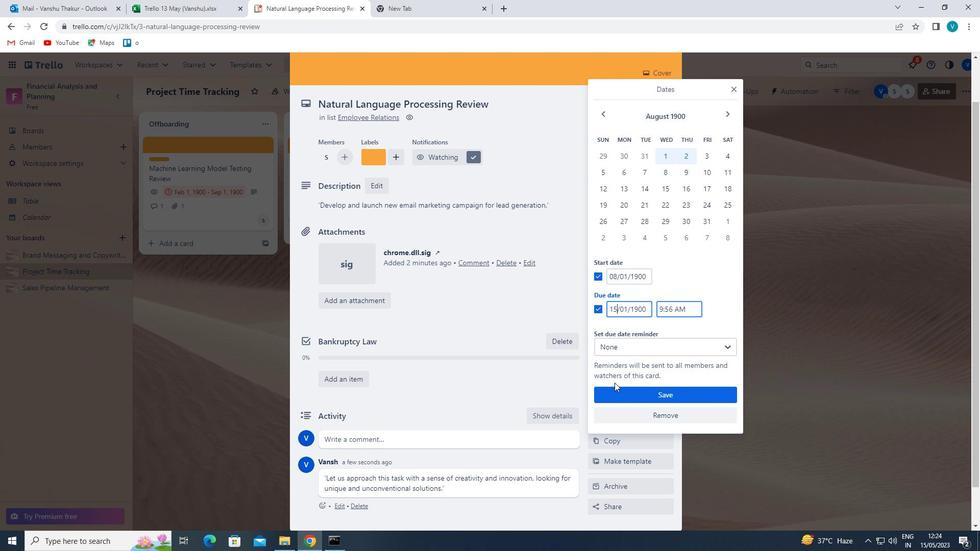 
Action: Mouse pressed left at (620, 390)
Screenshot: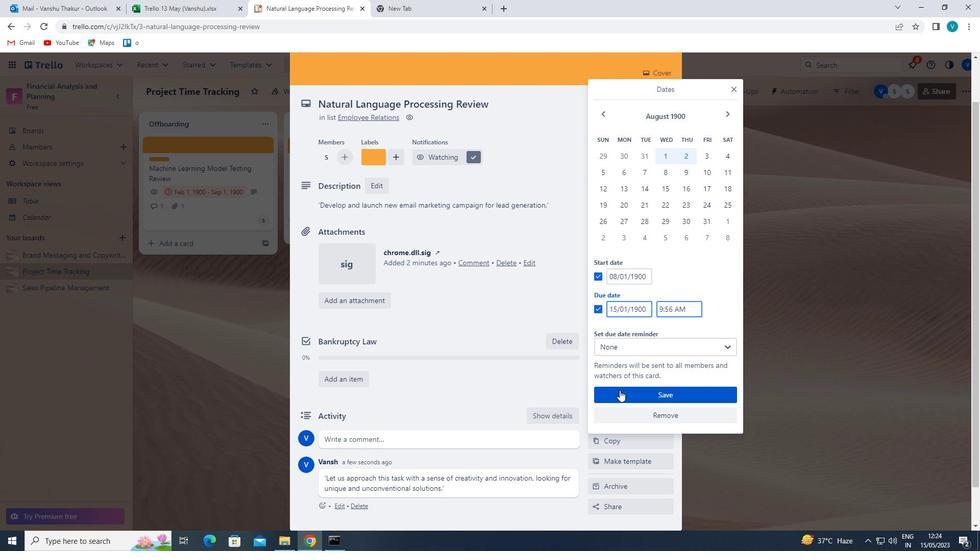 
